 Task: Check out the video tutorials section.
Action: Mouse moved to (68, 664)
Screenshot: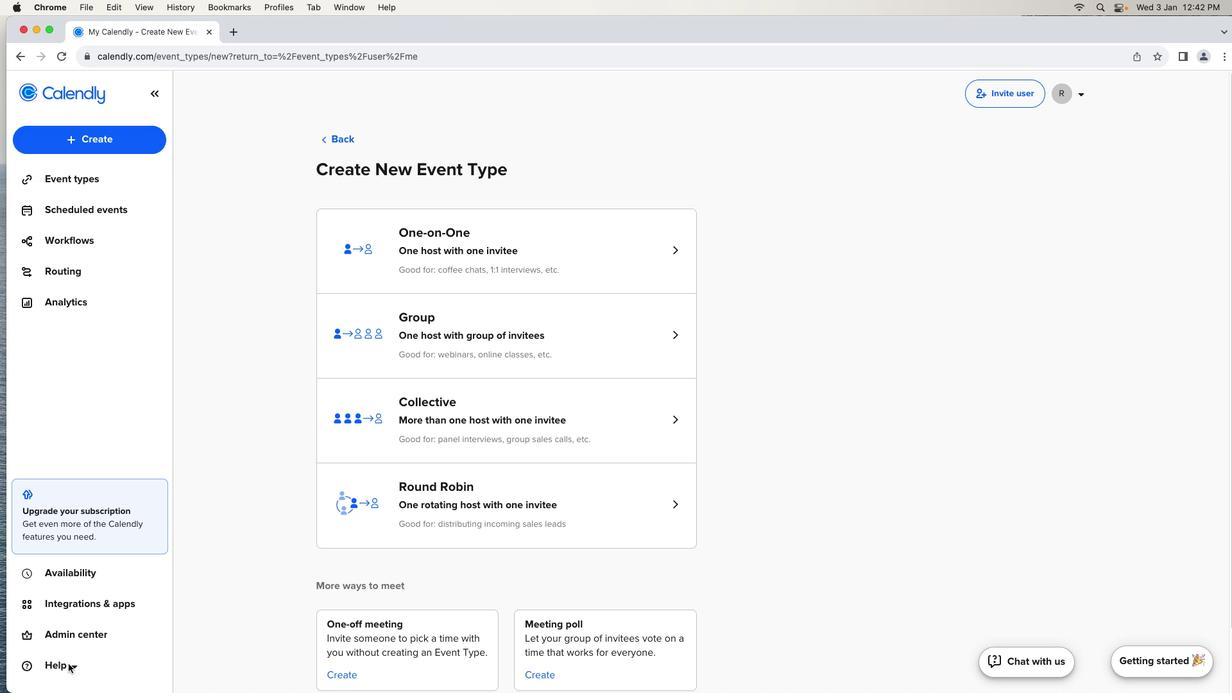 
Action: Mouse pressed left at (68, 664)
Screenshot: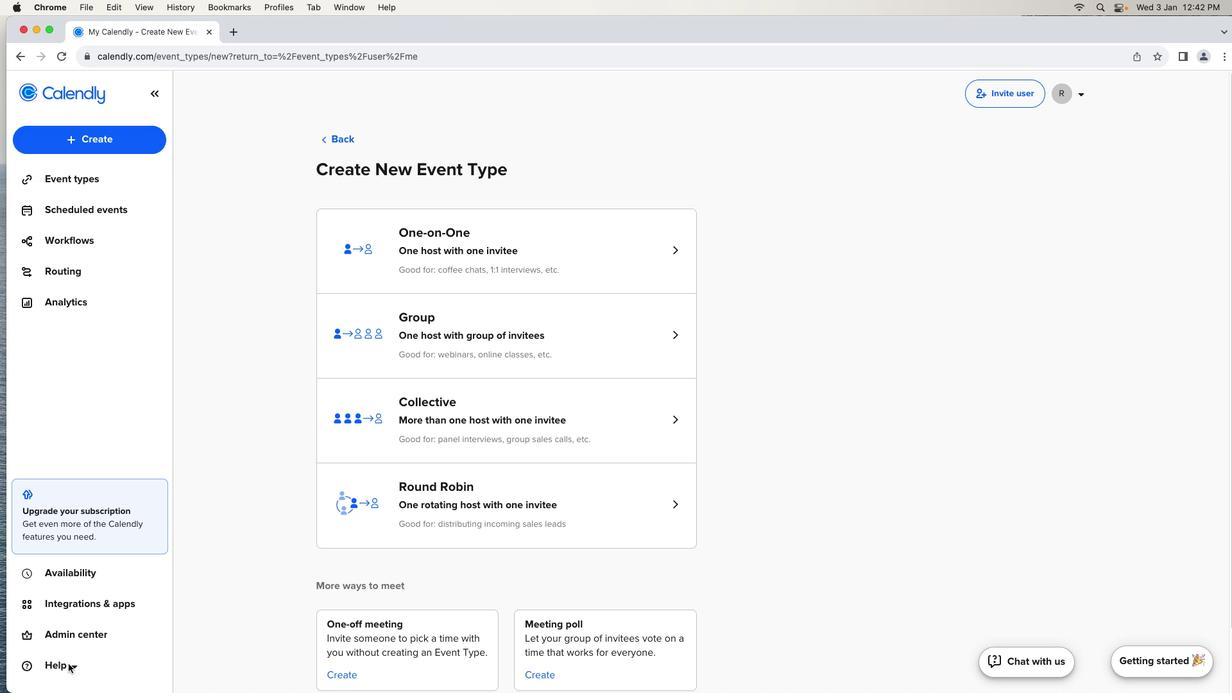 
Action: Mouse moved to (68, 663)
Screenshot: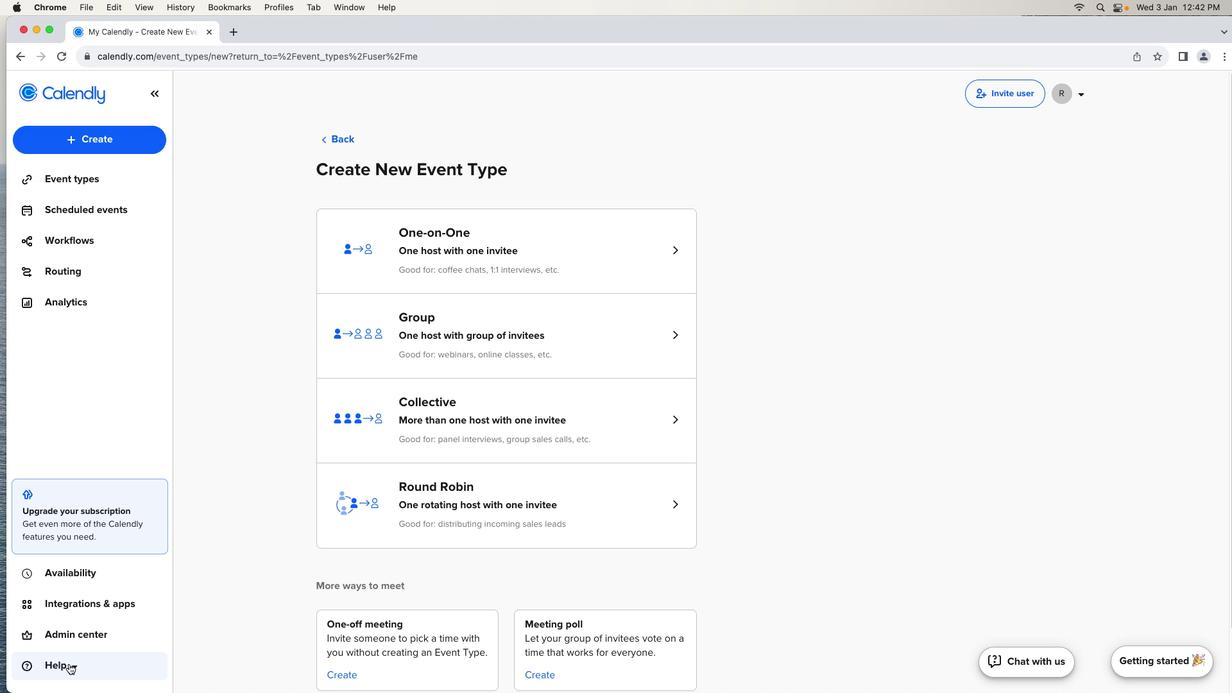 
Action: Mouse pressed left at (68, 663)
Screenshot: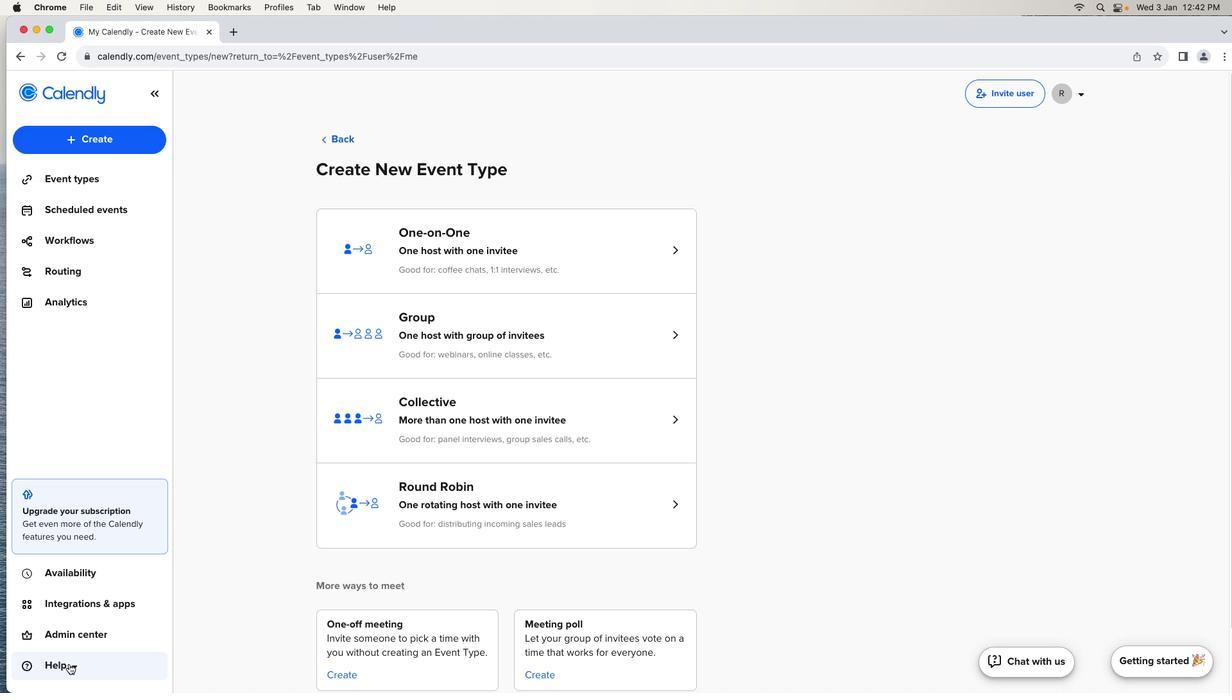 
Action: Mouse moved to (84, 563)
Screenshot: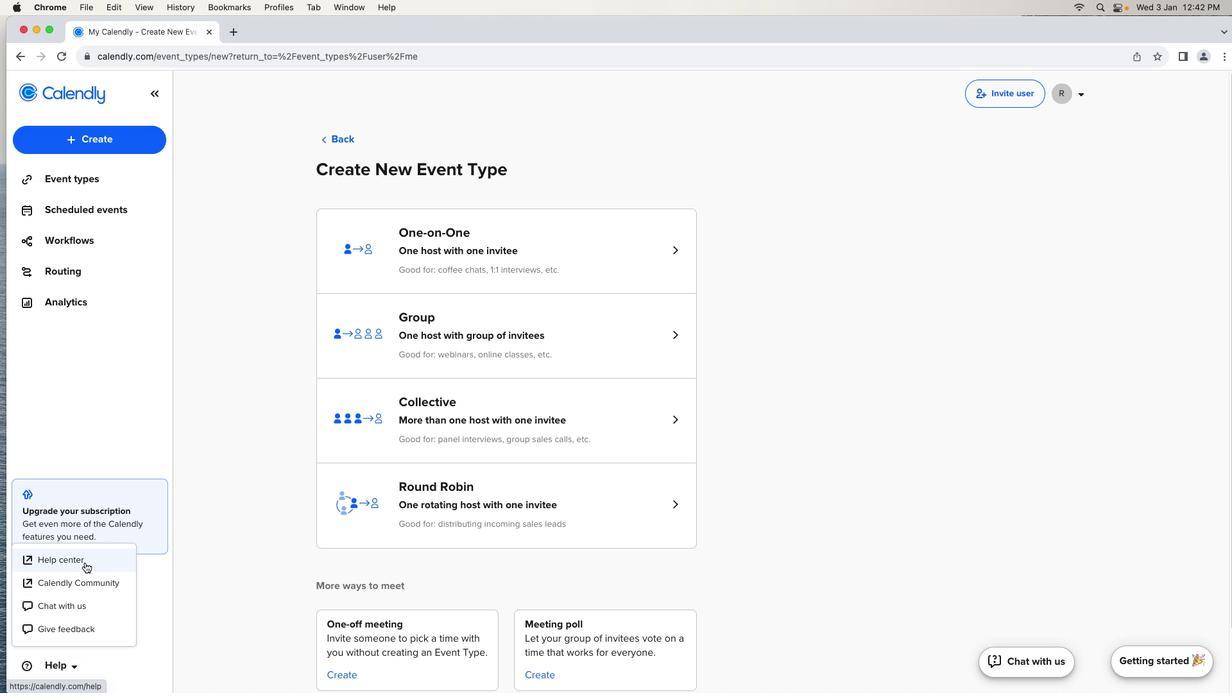 
Action: Mouse pressed left at (84, 563)
Screenshot: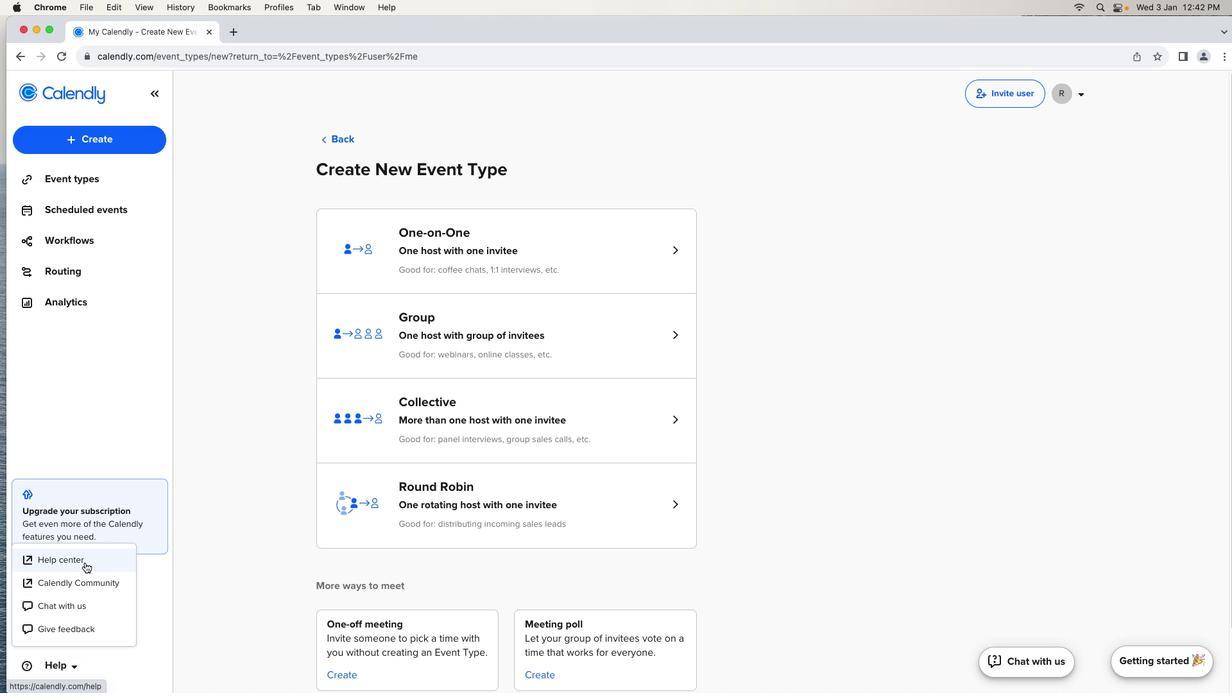 
Action: Mouse moved to (878, 562)
Screenshot: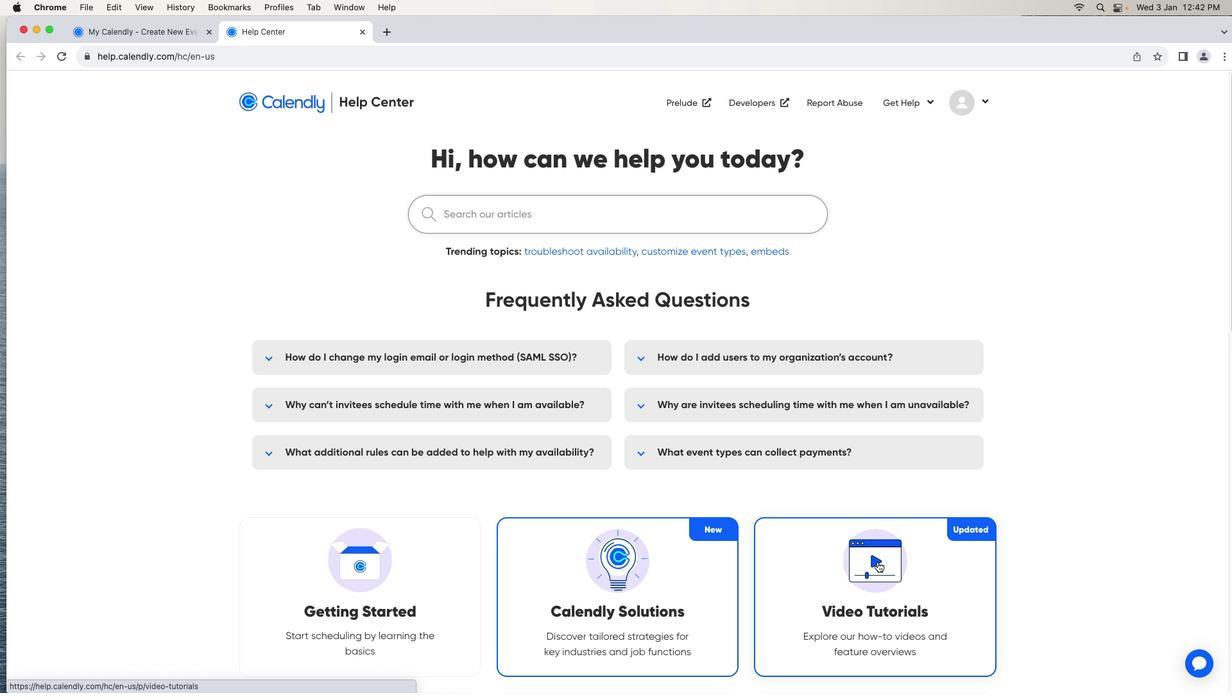 
Action: Mouse pressed left at (878, 562)
Screenshot: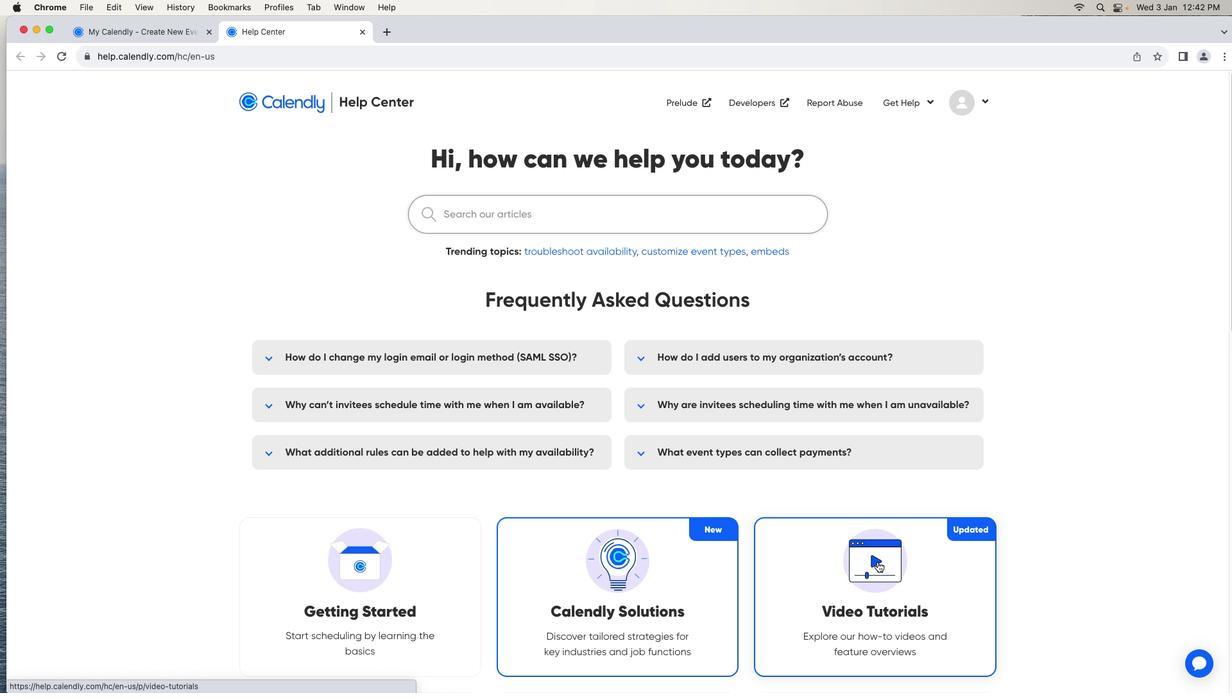
Action: Mouse moved to (771, 587)
Screenshot: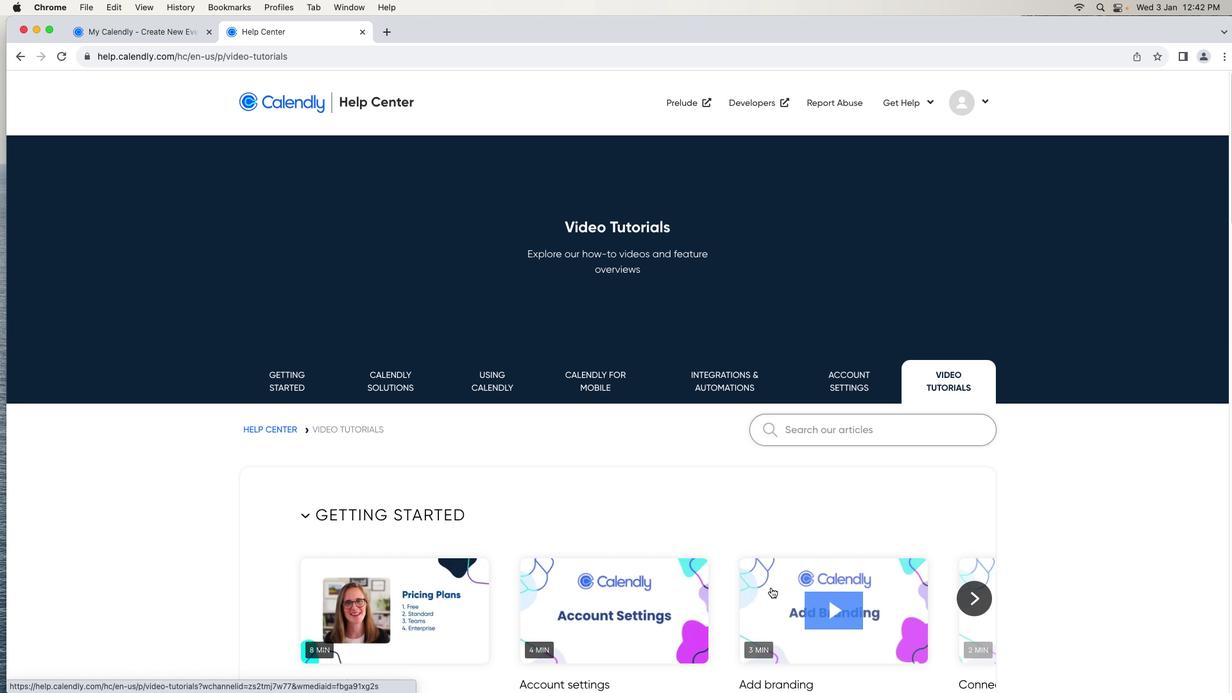 
Action: Mouse scrolled (771, 587) with delta (0, 0)
Screenshot: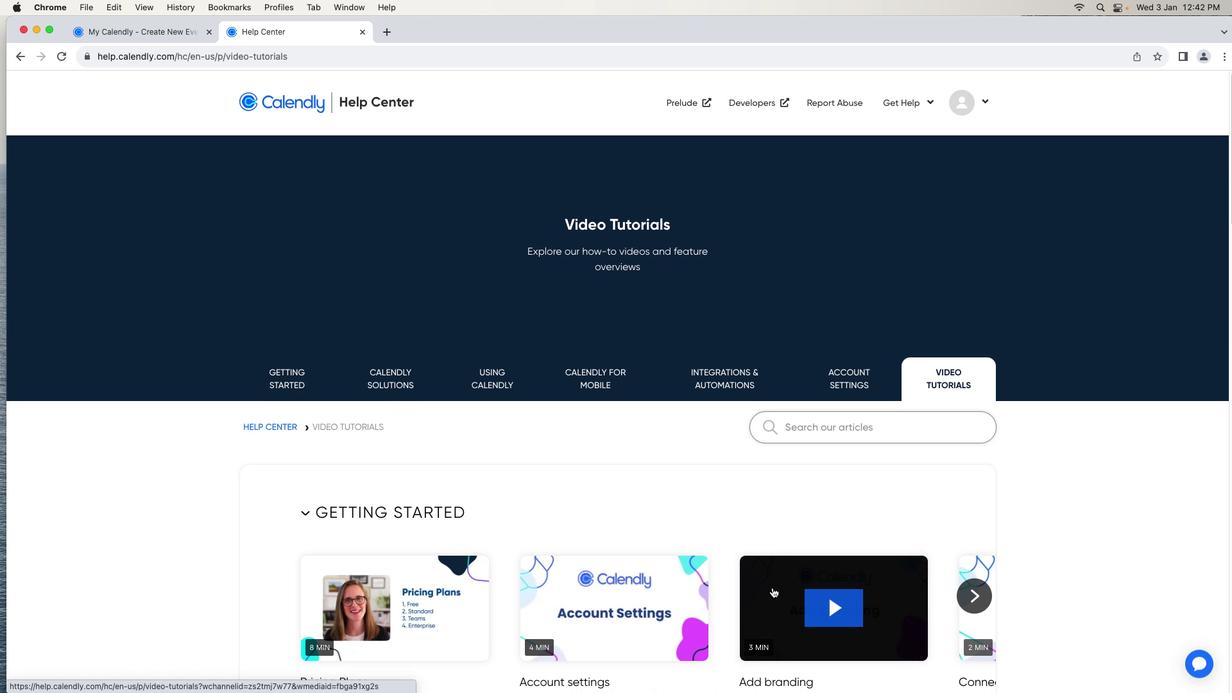 
Action: Mouse moved to (772, 587)
Screenshot: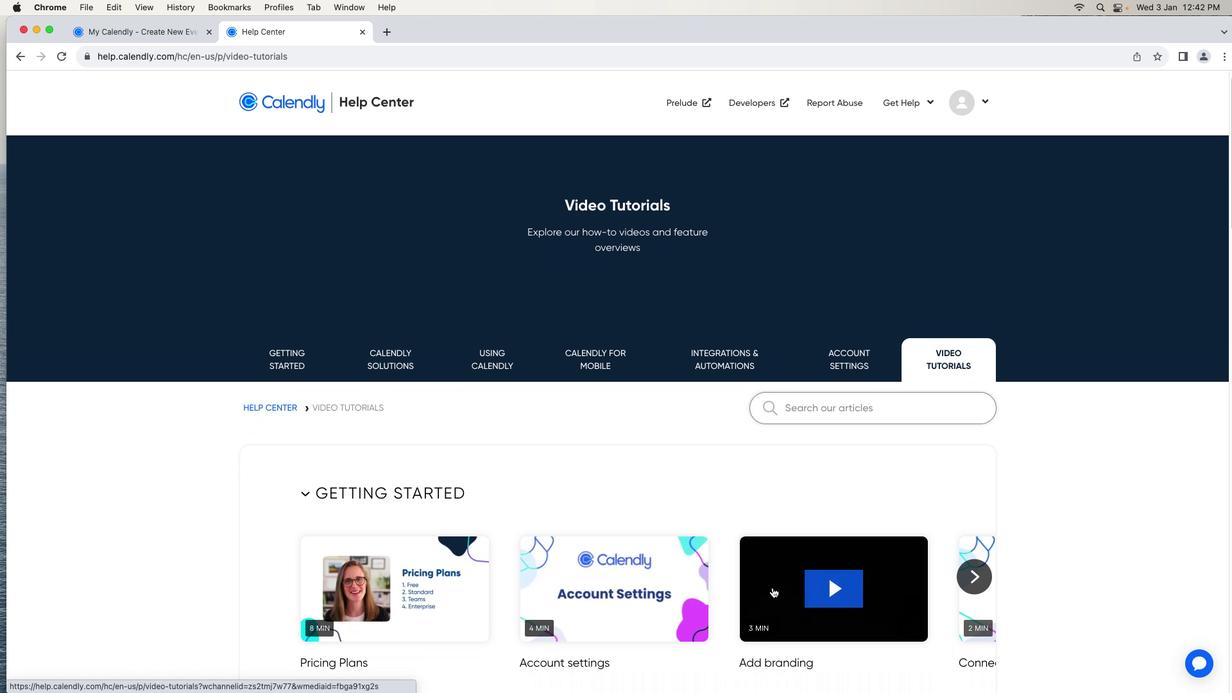 
Action: Mouse scrolled (772, 587) with delta (0, 0)
Screenshot: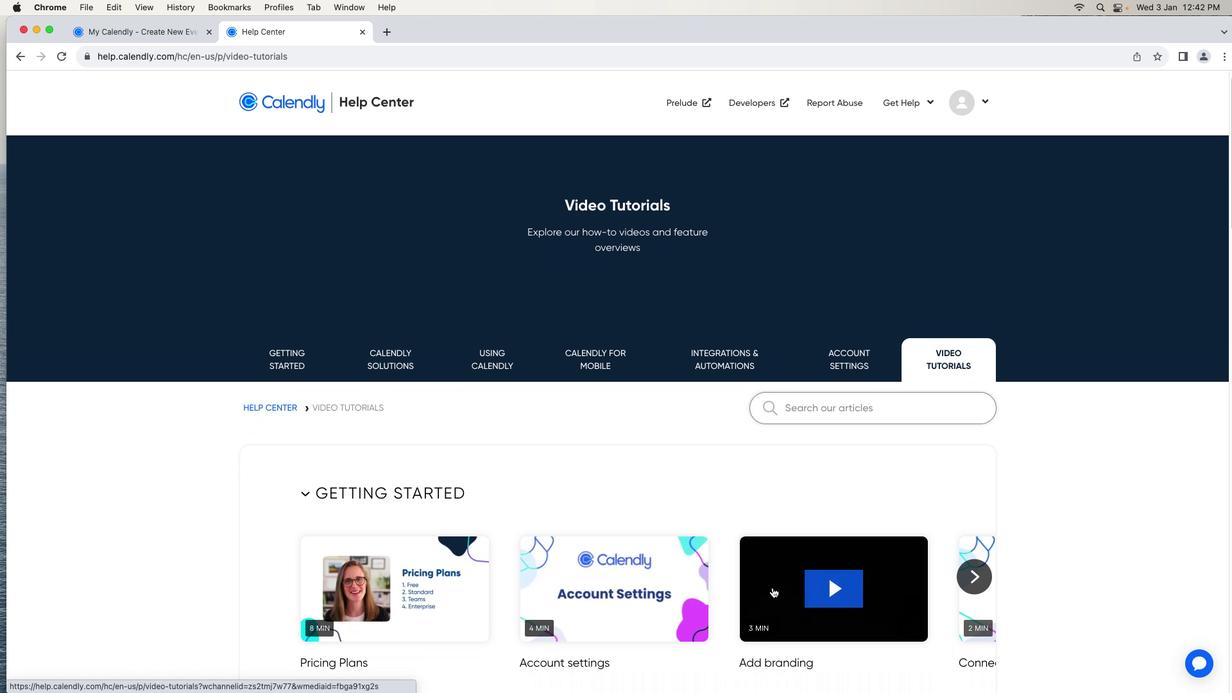 
Action: Mouse moved to (772, 587)
Screenshot: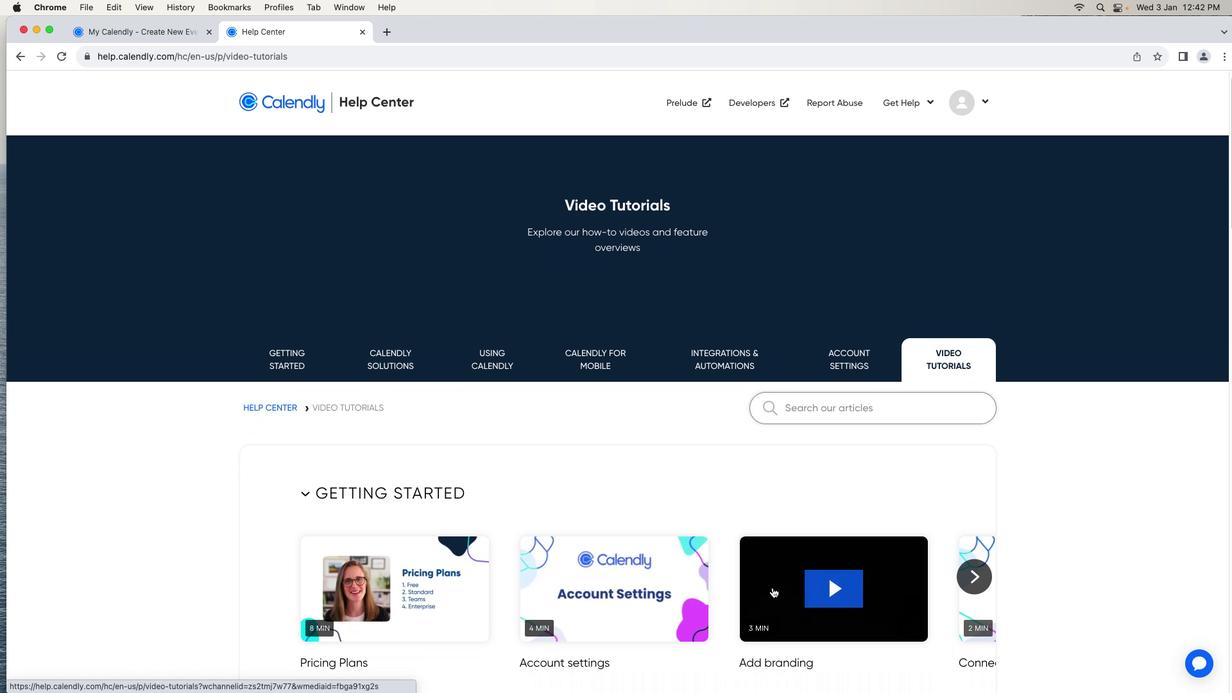 
Action: Mouse scrolled (772, 587) with delta (0, -1)
Screenshot: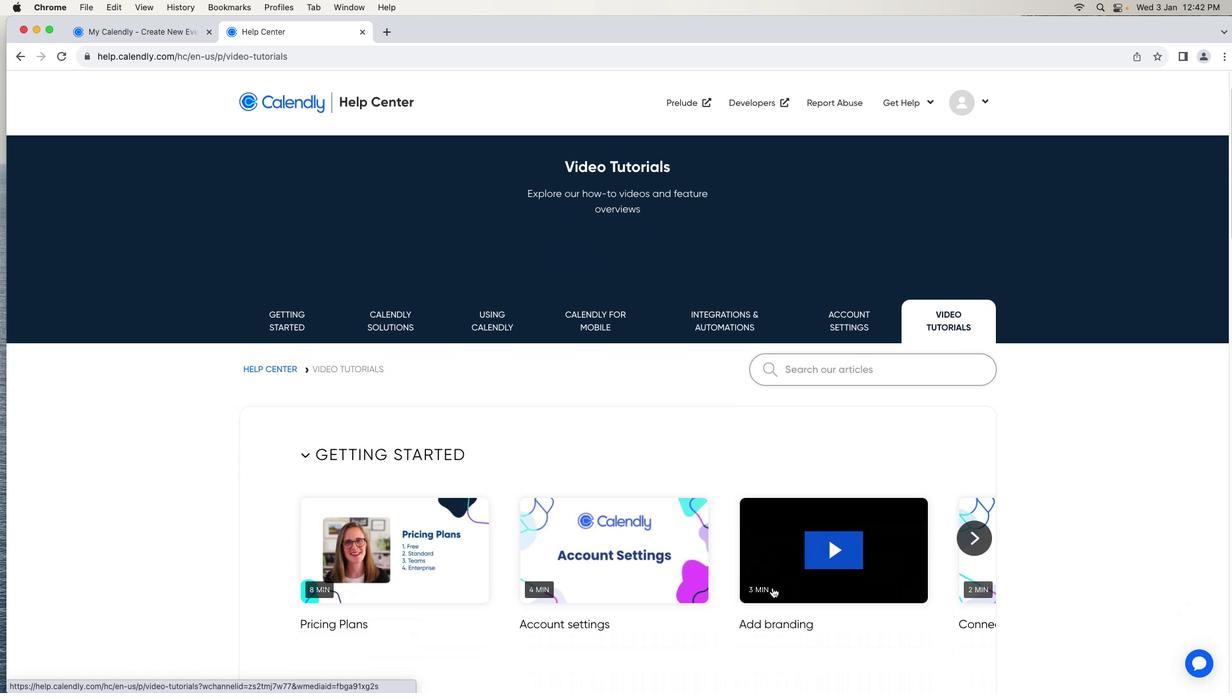 
Action: Mouse moved to (772, 587)
Screenshot: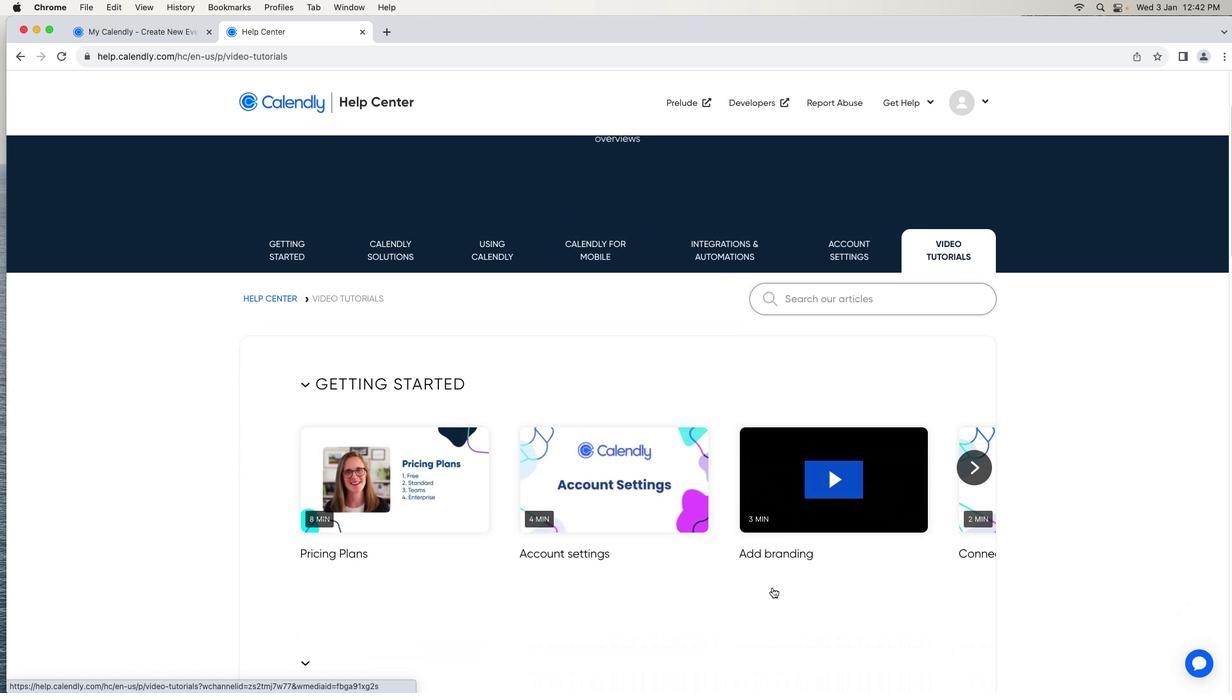 
Action: Mouse scrolled (772, 587) with delta (0, -1)
Screenshot: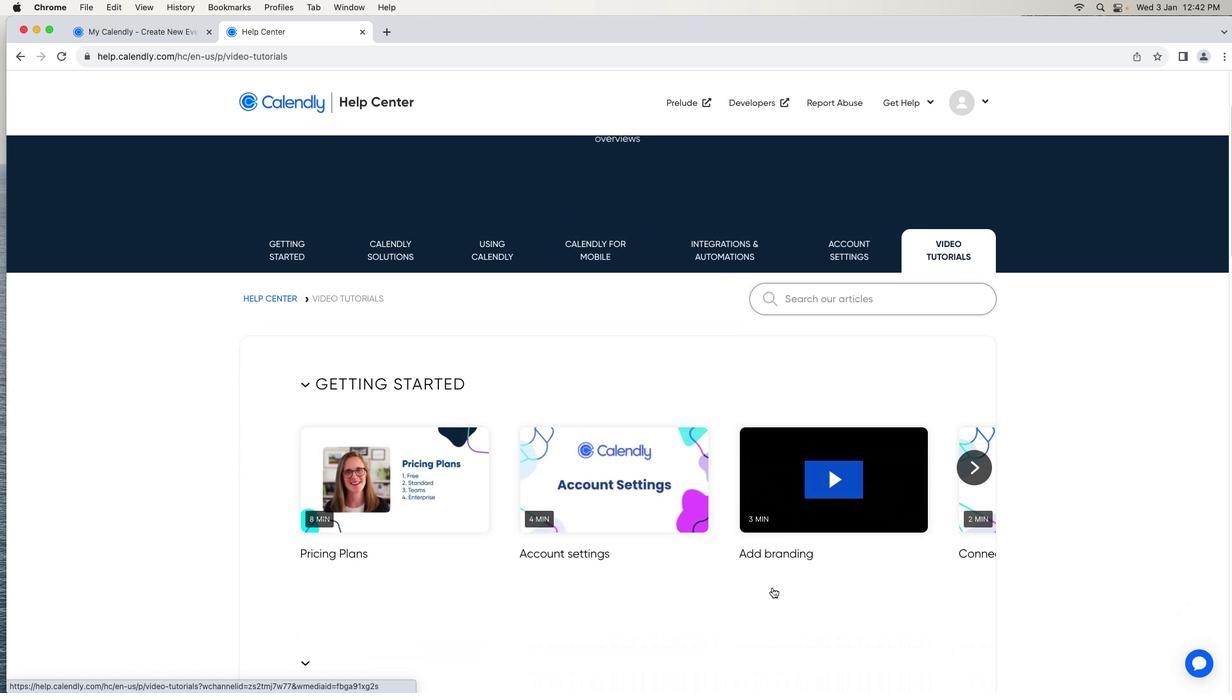 
Action: Mouse moved to (772, 587)
Screenshot: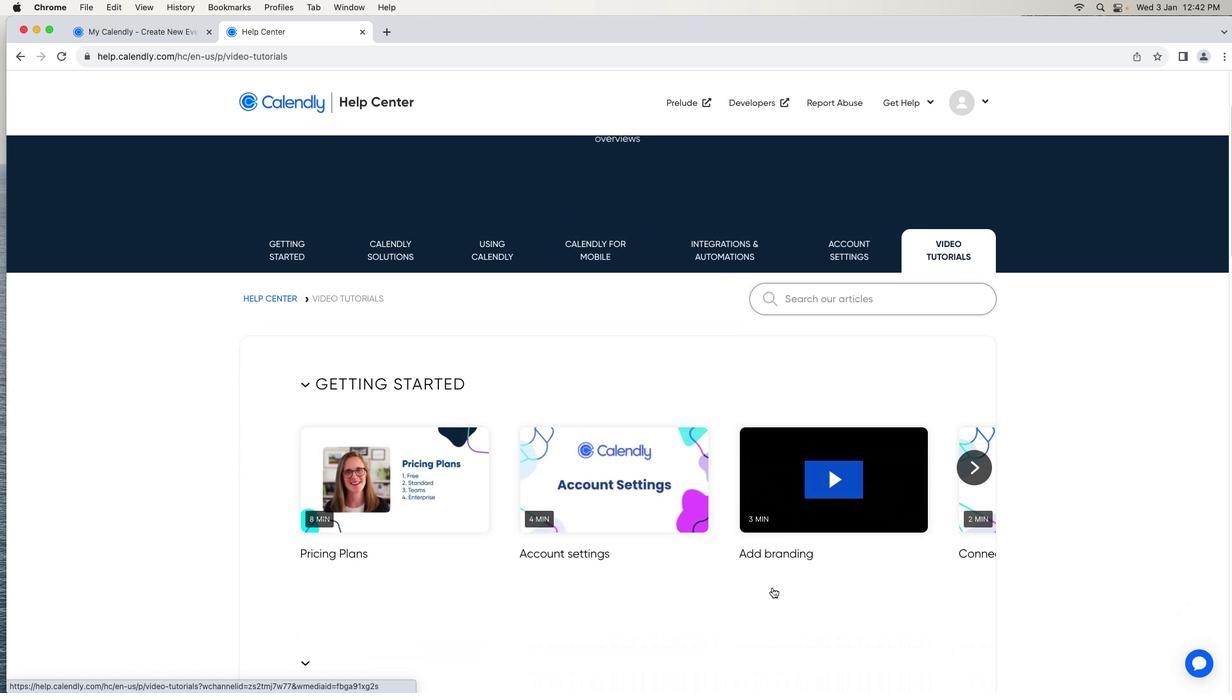 
Action: Mouse scrolled (772, 587) with delta (0, 0)
Screenshot: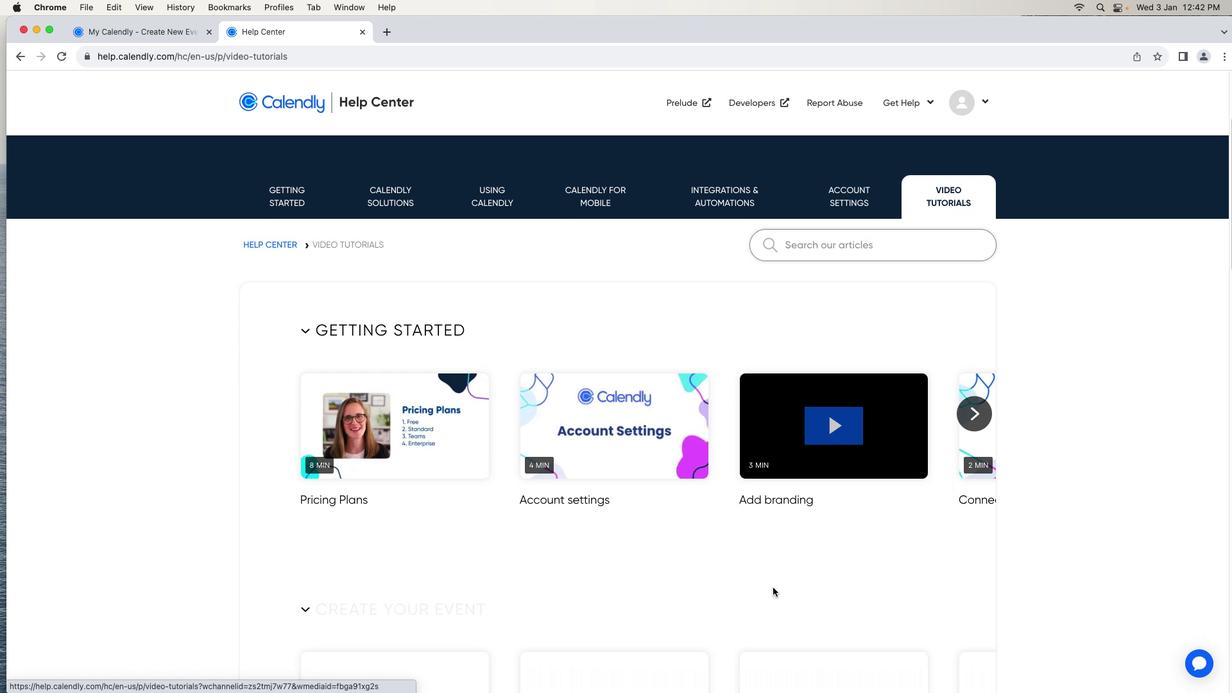 
Action: Mouse moved to (772, 587)
Screenshot: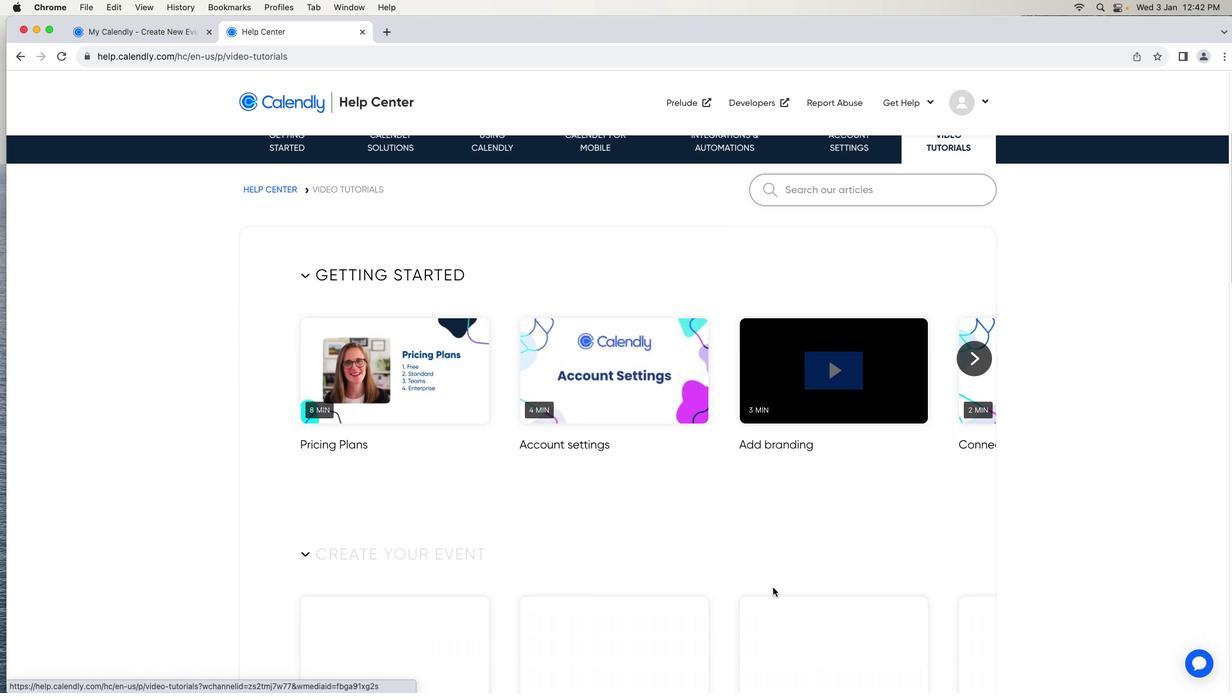 
Action: Mouse scrolled (772, 587) with delta (0, 0)
Screenshot: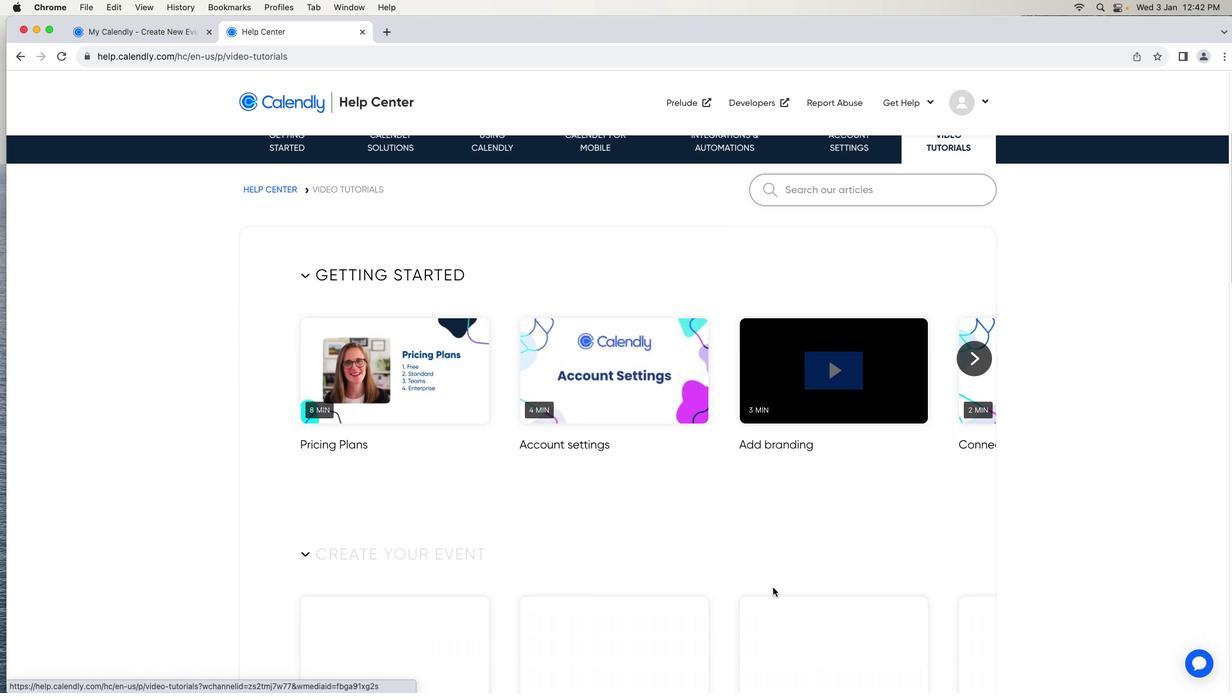 
Action: Mouse moved to (772, 587)
Screenshot: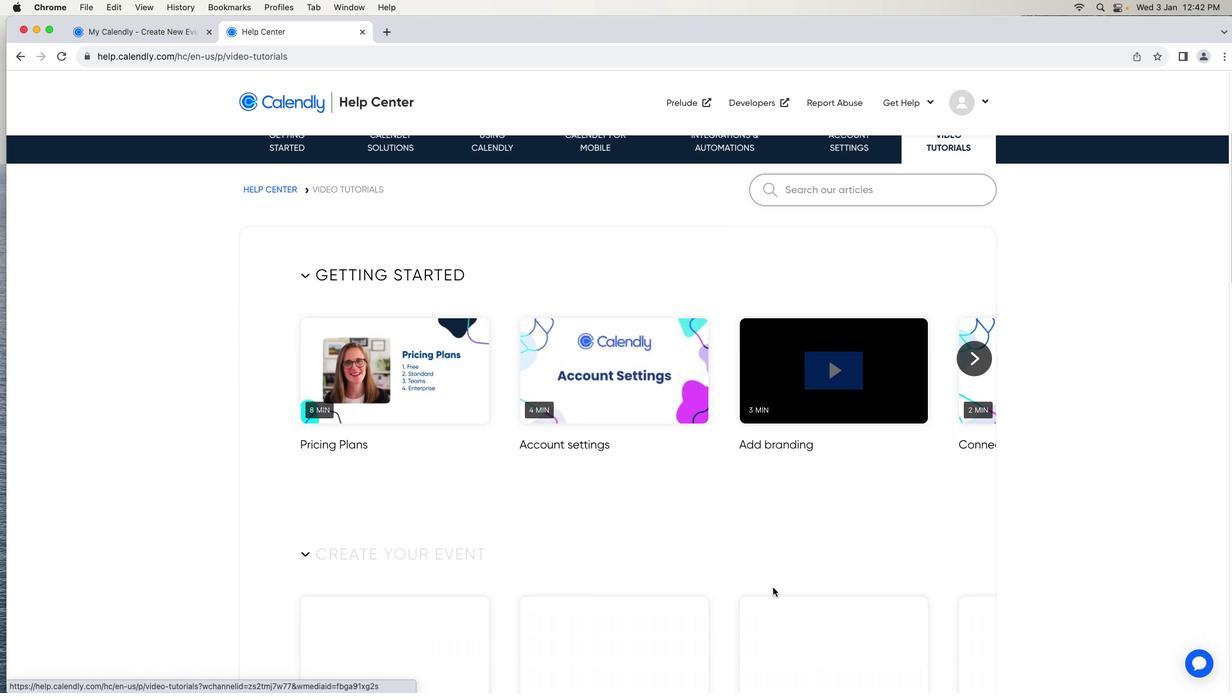 
Action: Mouse scrolled (772, 587) with delta (0, -1)
Screenshot: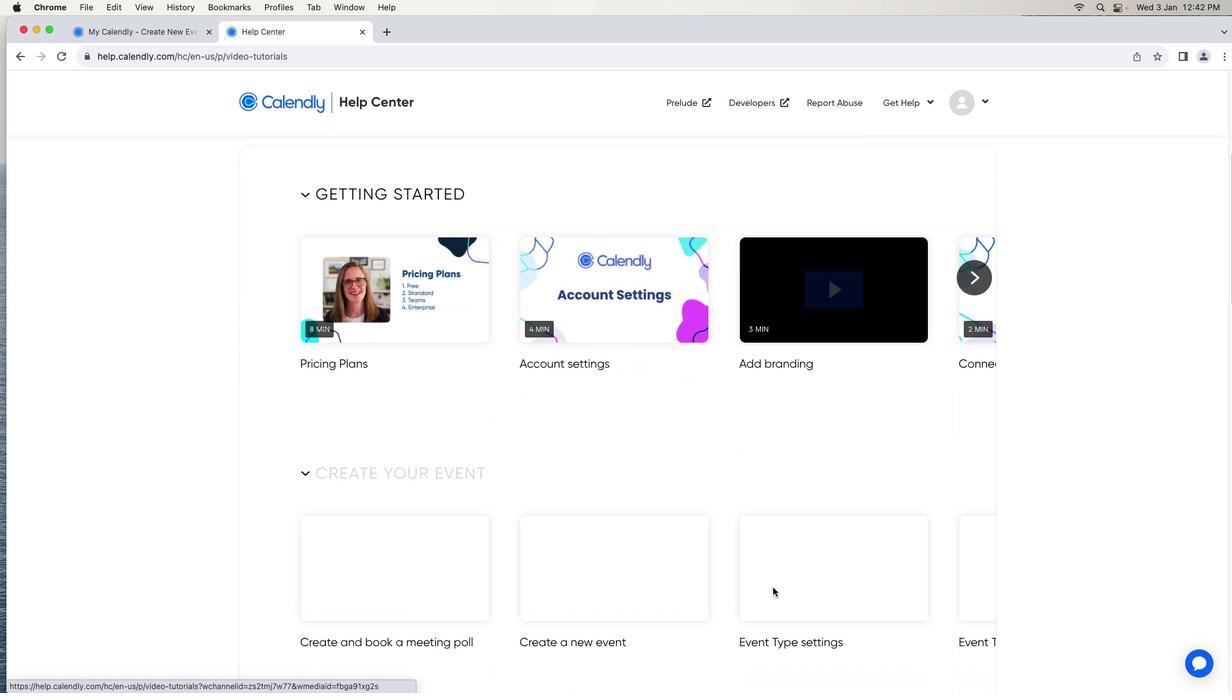 
Action: Mouse scrolled (772, 587) with delta (0, -2)
Screenshot: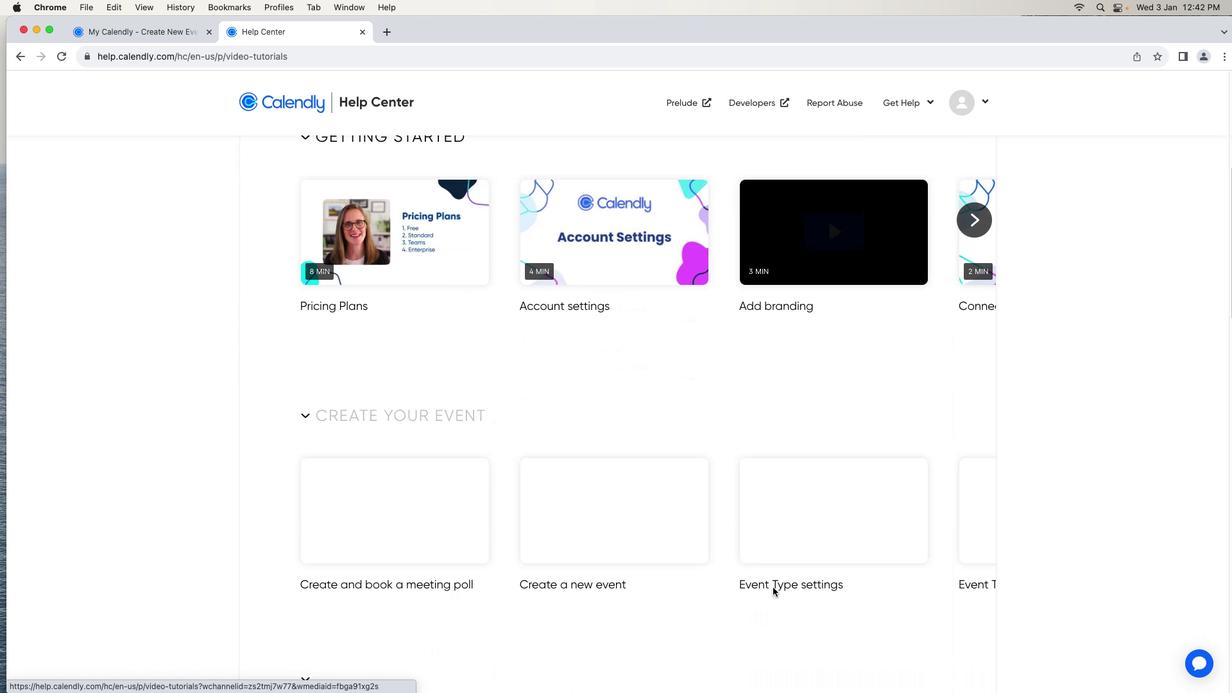 
Action: Mouse scrolled (772, 587) with delta (0, 0)
Screenshot: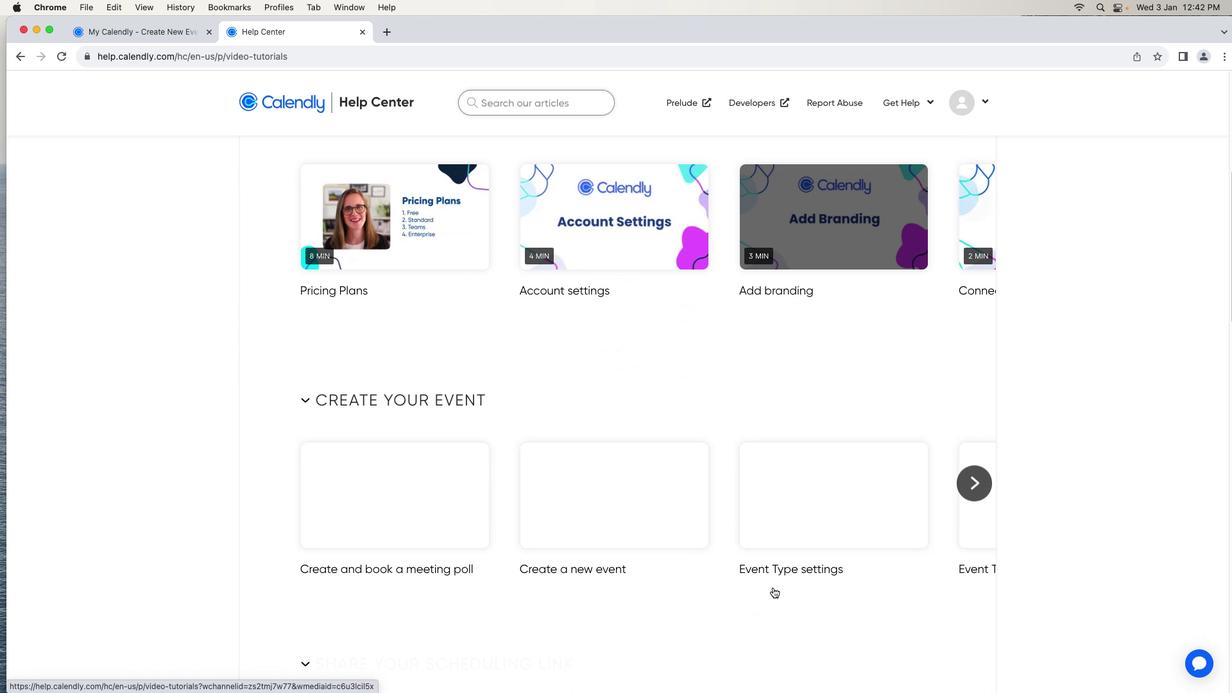 
Action: Mouse scrolled (772, 587) with delta (0, 0)
Screenshot: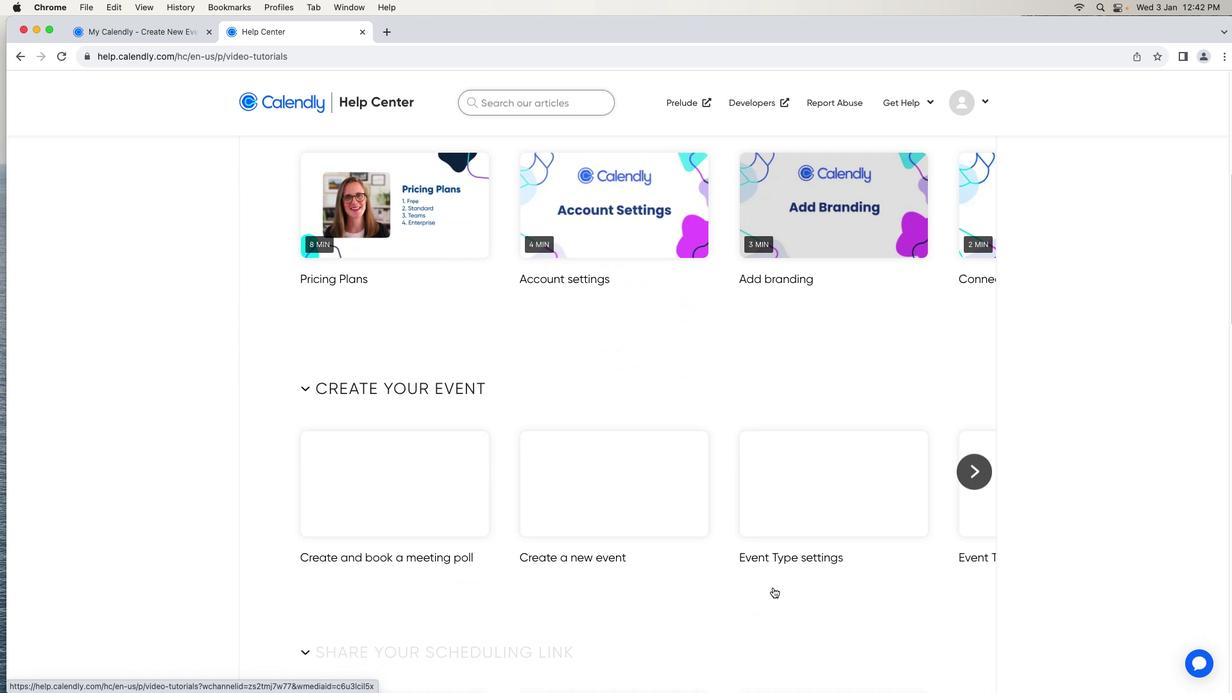 
Action: Mouse scrolled (772, 587) with delta (0, 0)
Screenshot: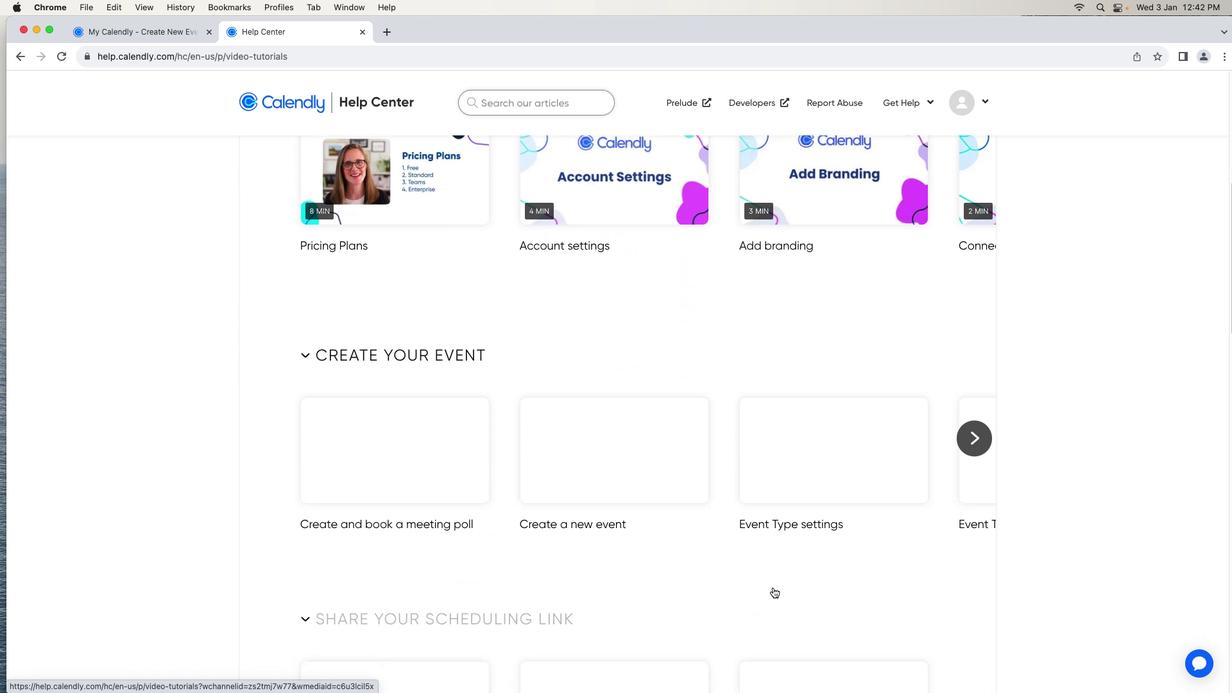 
Action: Mouse scrolled (772, 587) with delta (0, 0)
Screenshot: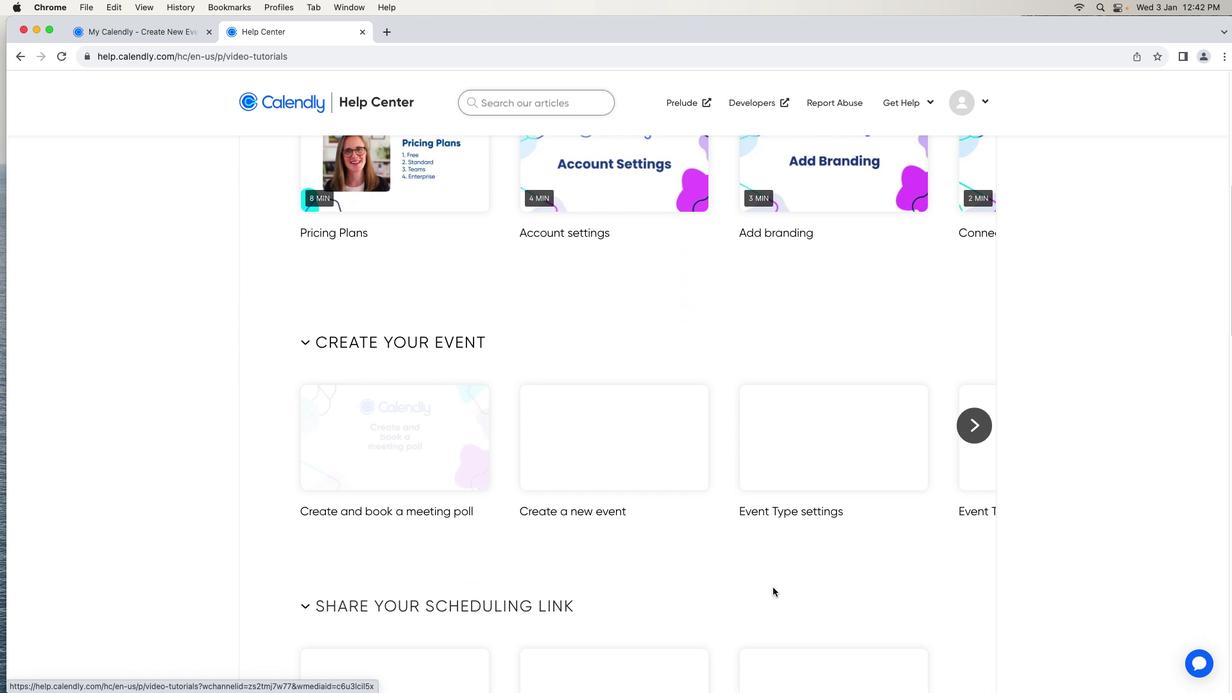 
Action: Mouse scrolled (772, 587) with delta (0, 0)
Screenshot: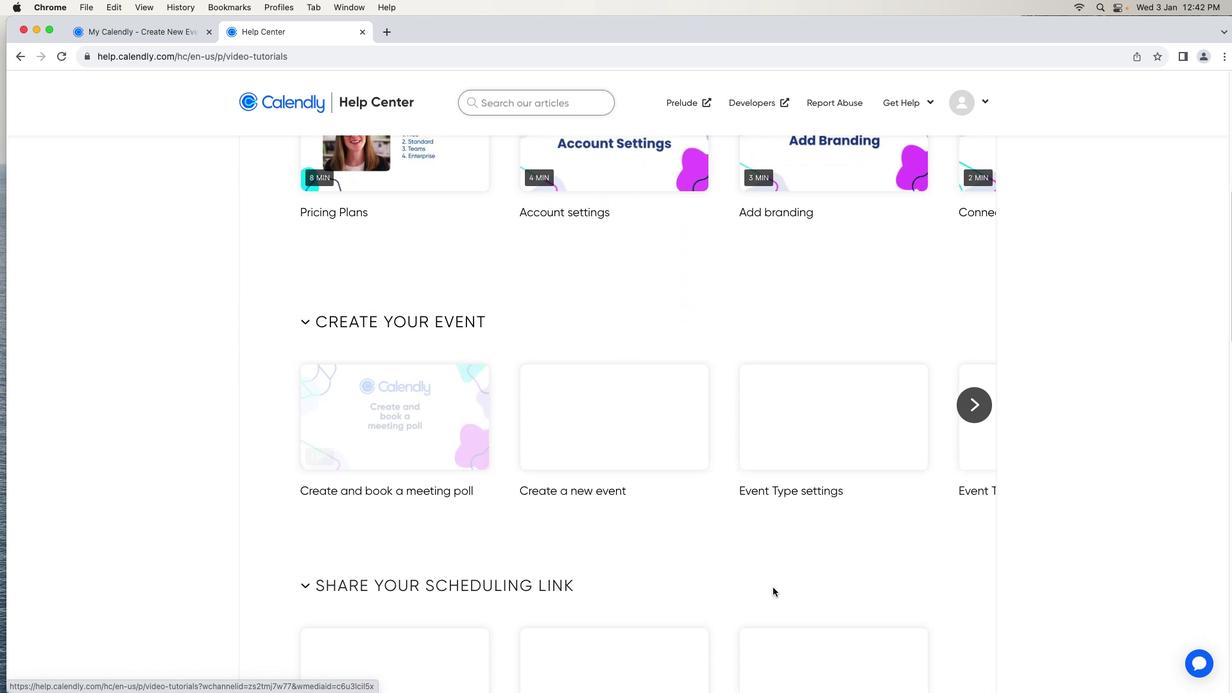 
Action: Mouse scrolled (772, 587) with delta (0, -1)
Screenshot: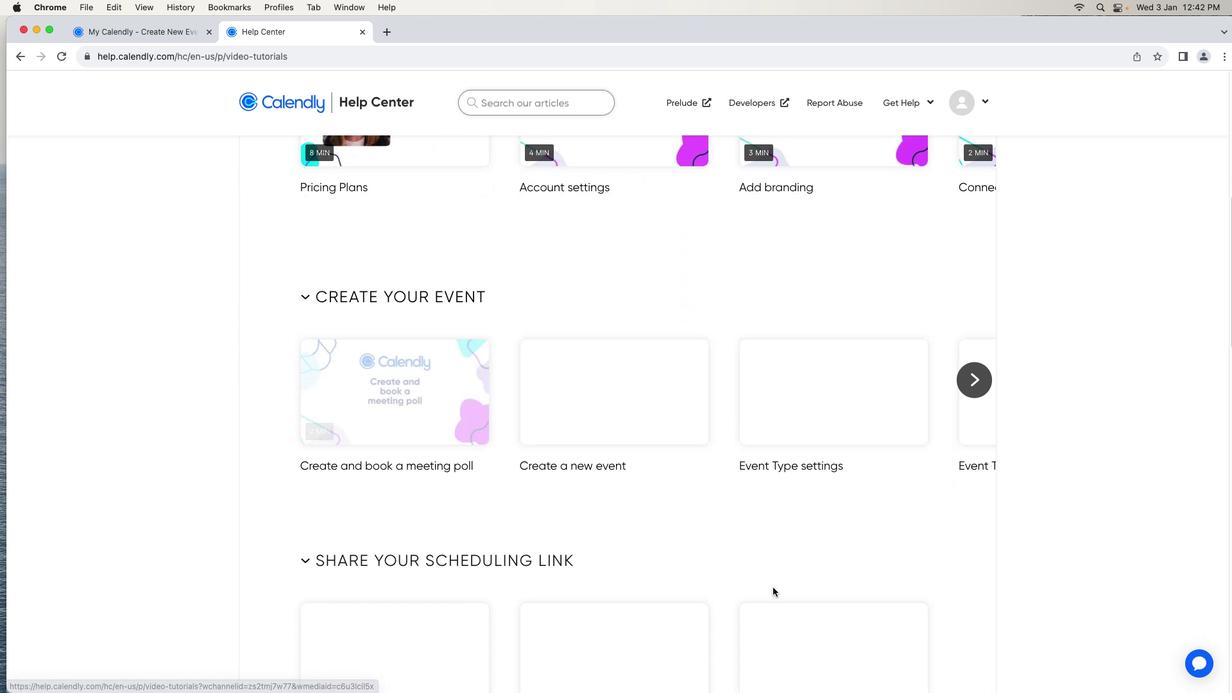 
Action: Mouse moved to (773, 587)
Screenshot: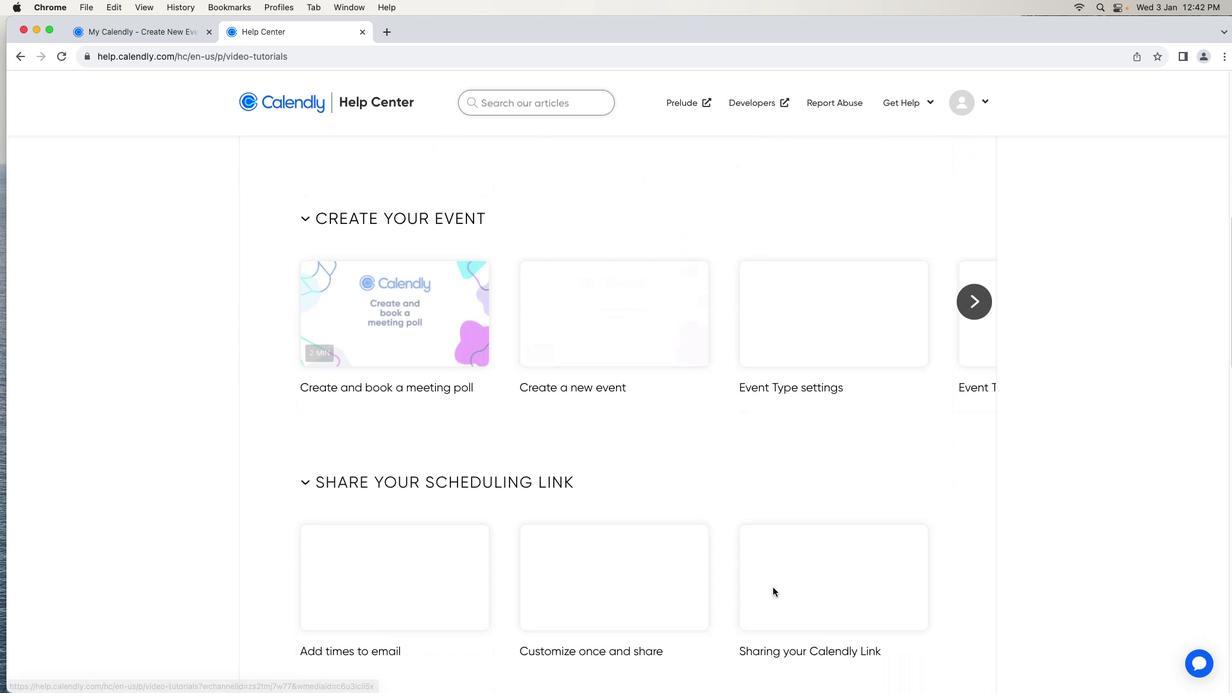 
Action: Mouse scrolled (773, 587) with delta (0, -1)
Screenshot: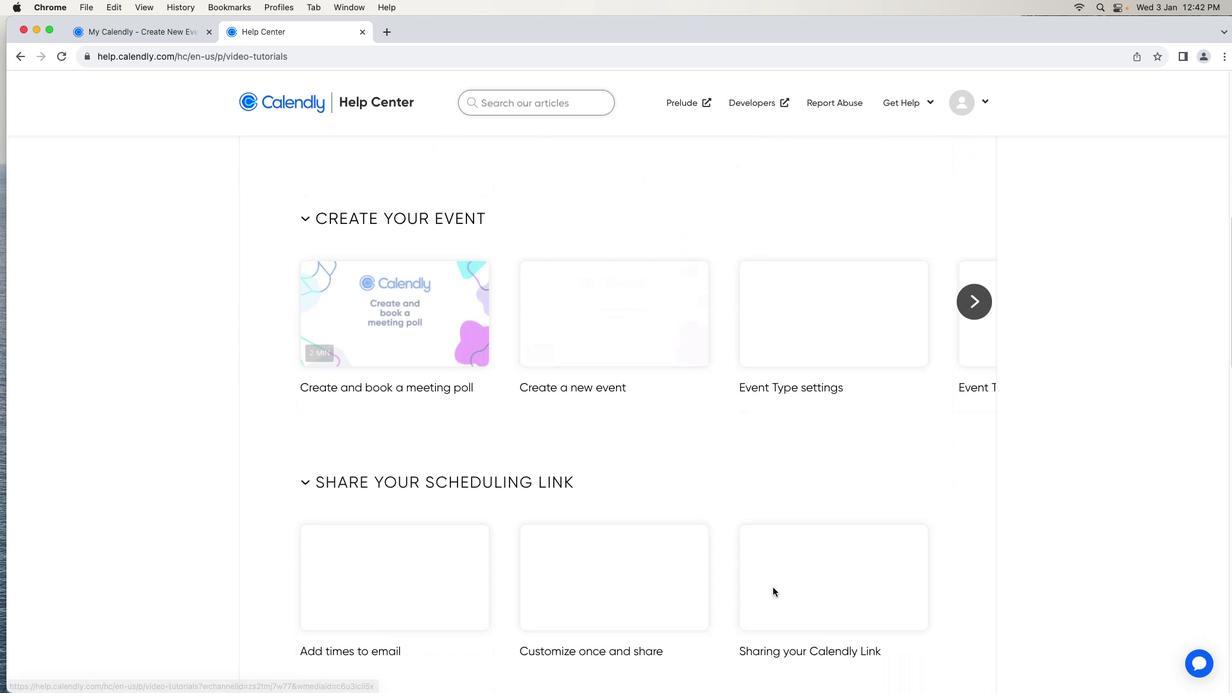 
Action: Mouse scrolled (773, 587) with delta (0, 0)
Screenshot: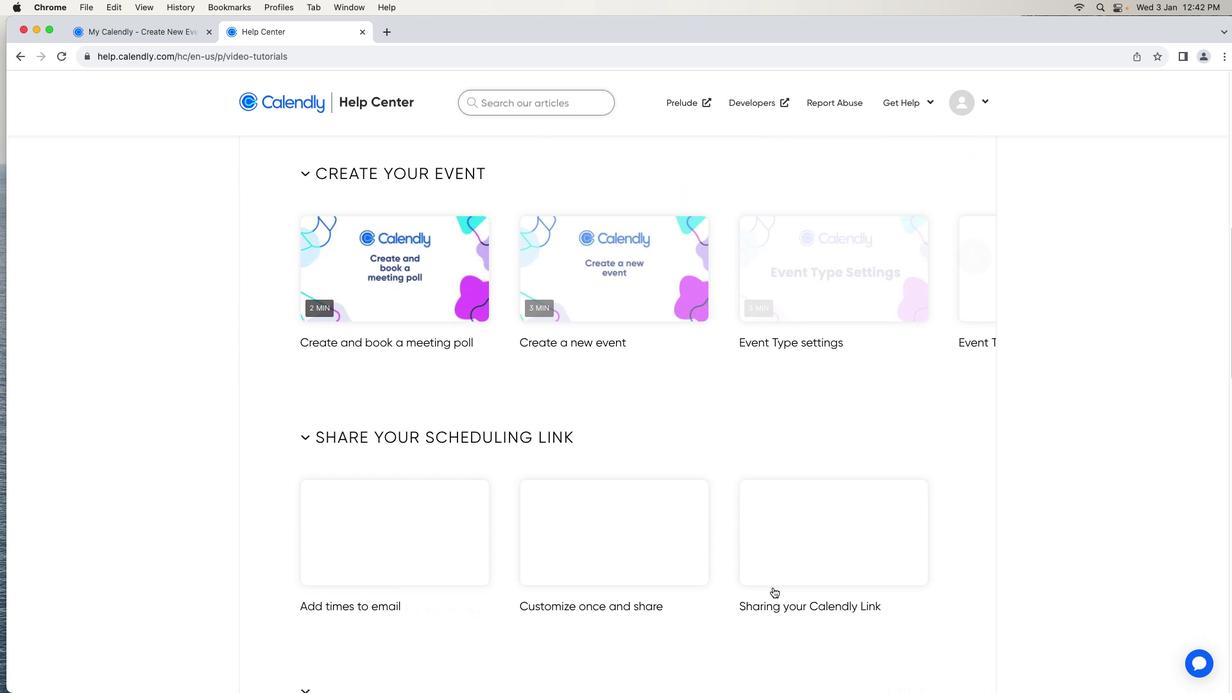 
Action: Mouse scrolled (773, 587) with delta (0, 0)
Screenshot: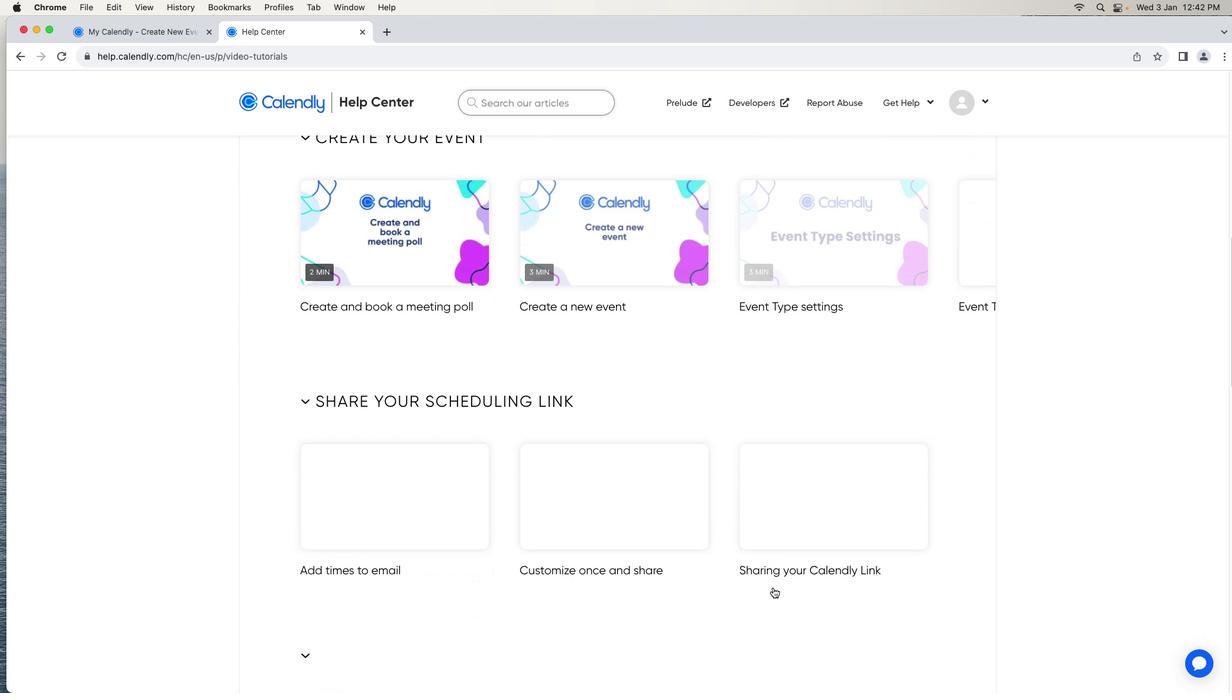 
Action: Mouse scrolled (773, 587) with delta (0, -1)
Screenshot: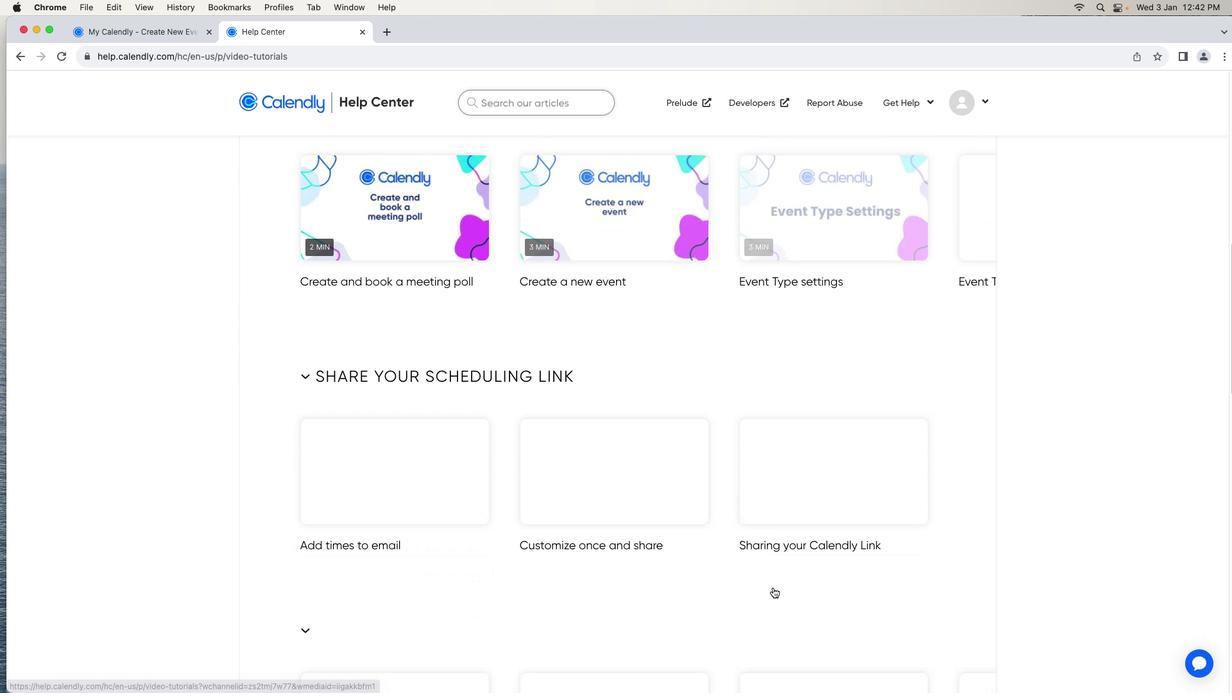 
Action: Mouse scrolled (773, 587) with delta (0, 0)
Screenshot: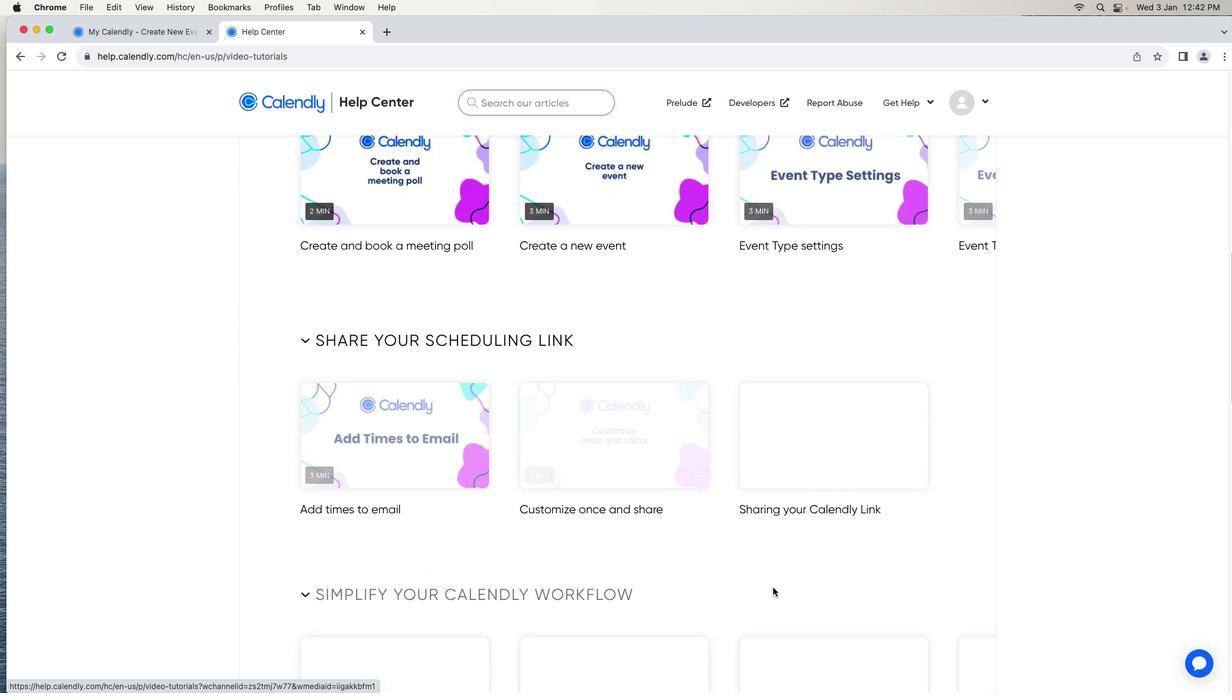 
Action: Mouse scrolled (773, 587) with delta (0, 0)
Screenshot: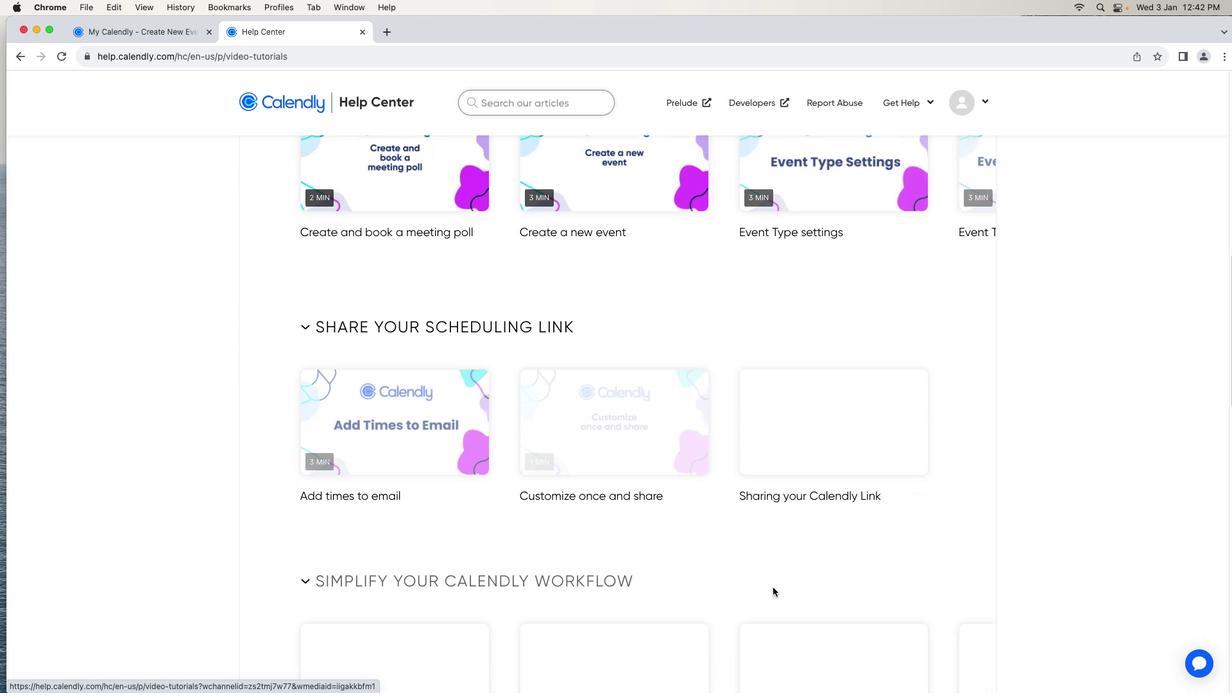 
Action: Mouse scrolled (773, 587) with delta (0, -1)
Screenshot: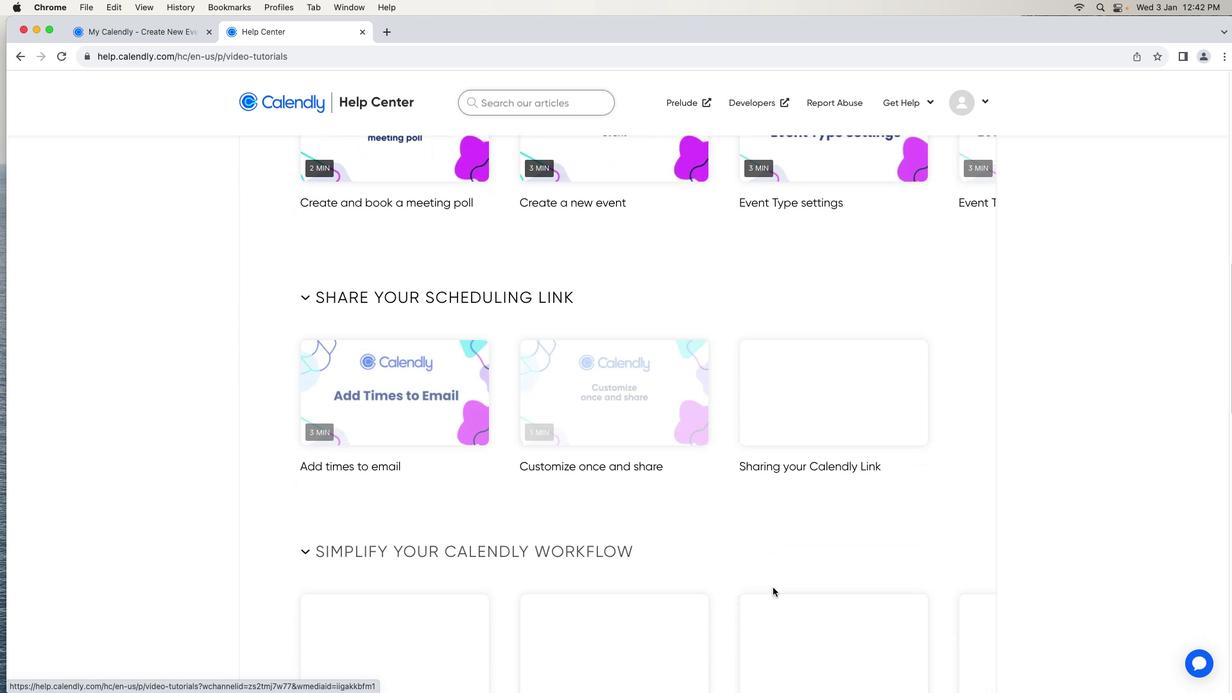 
Action: Mouse scrolled (773, 587) with delta (0, 0)
Screenshot: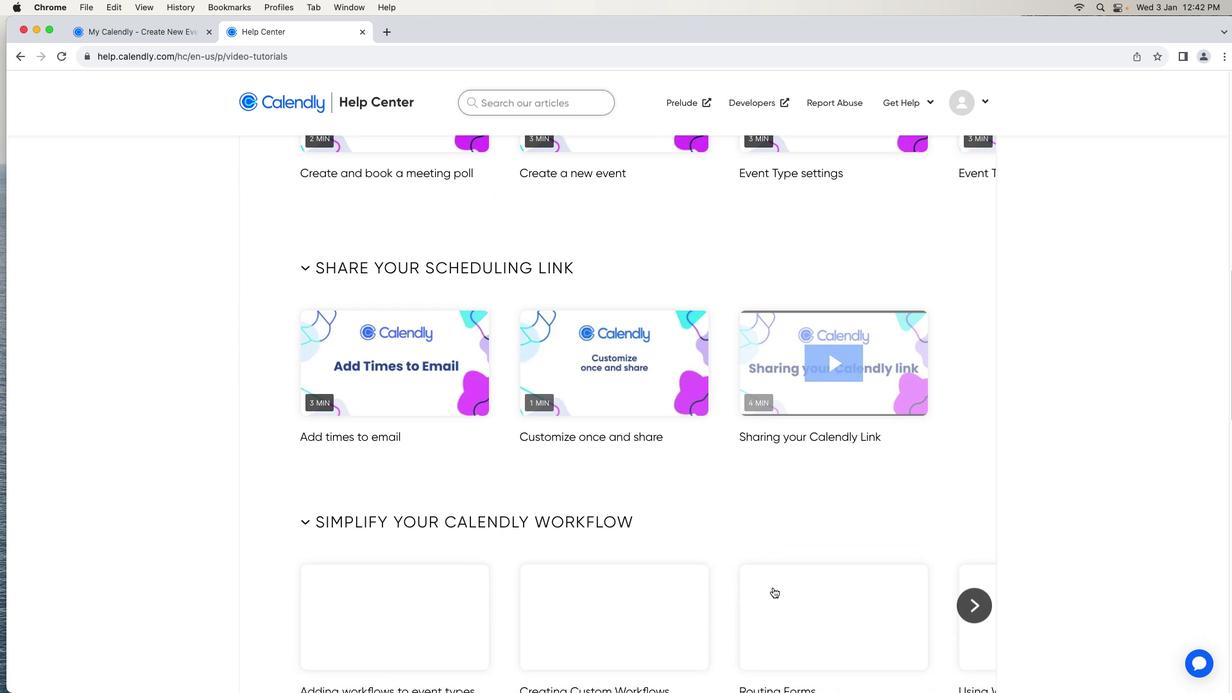
Action: Mouse scrolled (773, 587) with delta (0, 0)
Screenshot: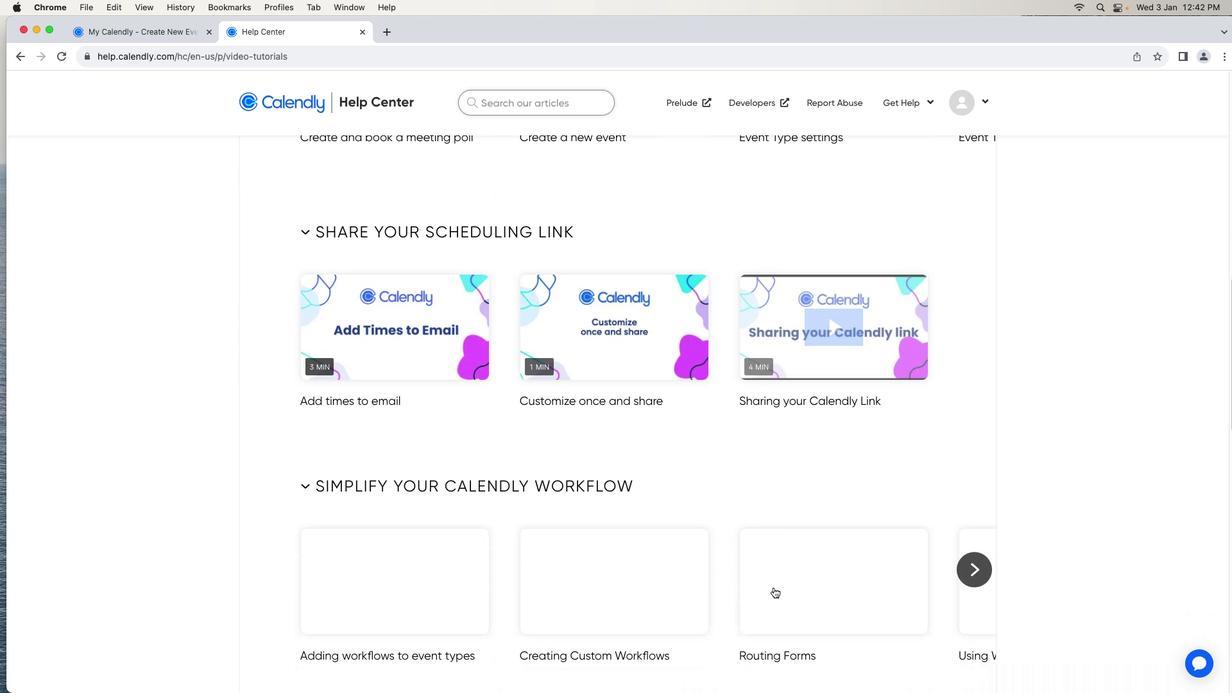 
Action: Mouse scrolled (773, 587) with delta (0, -1)
Screenshot: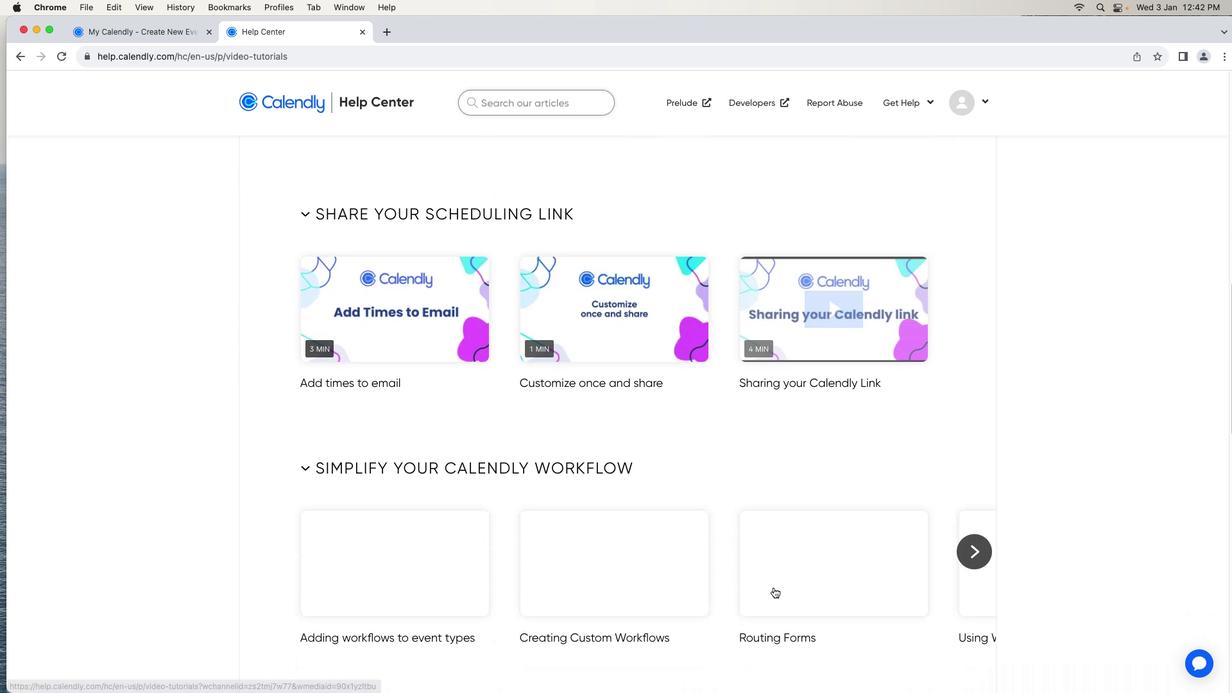 
Action: Mouse scrolled (773, 587) with delta (0, -1)
Screenshot: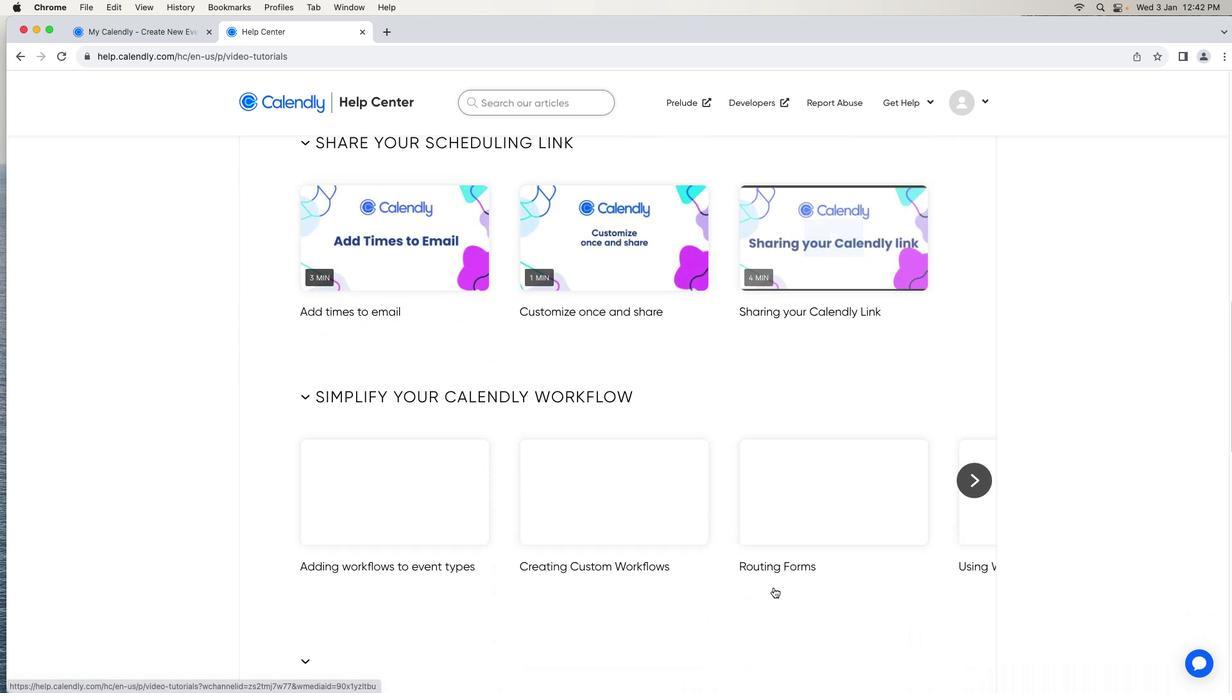
Action: Mouse moved to (773, 587)
Screenshot: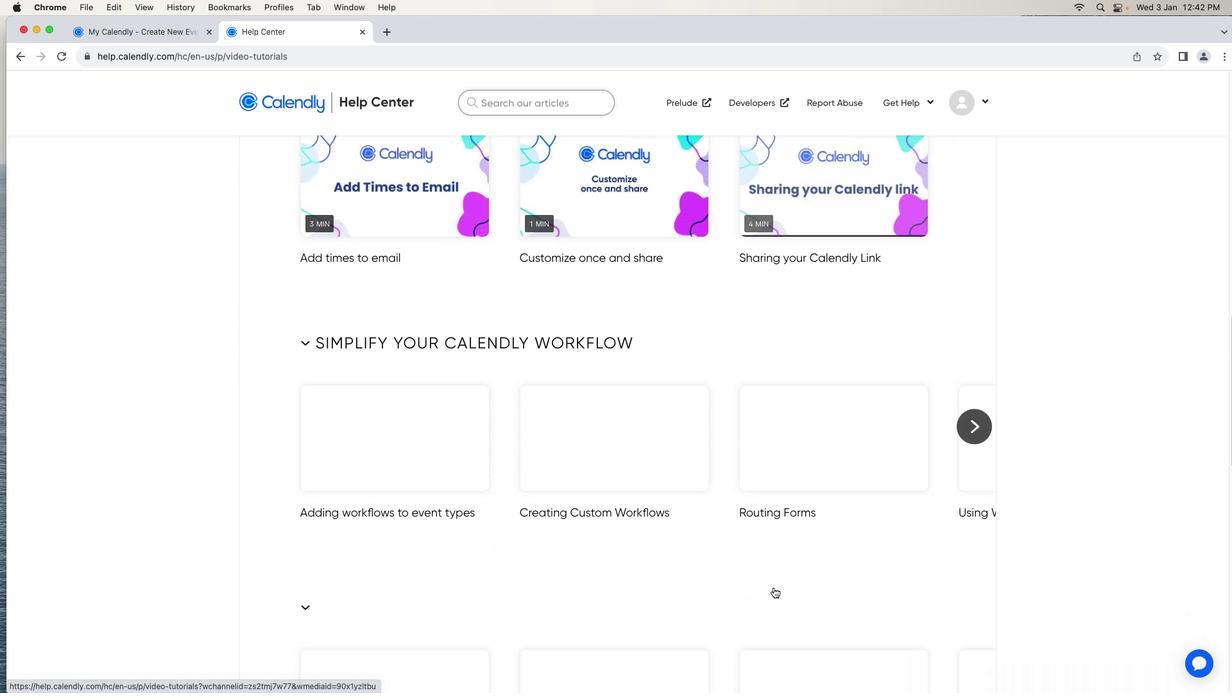 
Action: Mouse scrolled (773, 587) with delta (0, 0)
Screenshot: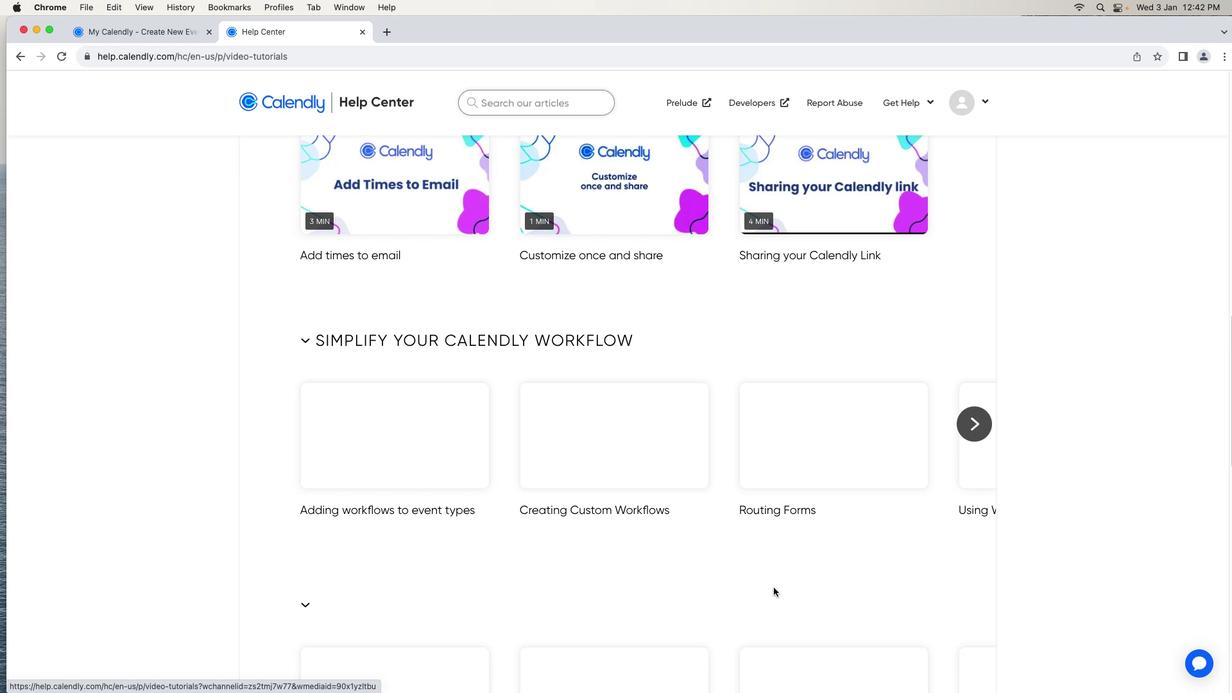 
Action: Mouse scrolled (773, 587) with delta (0, 0)
Screenshot: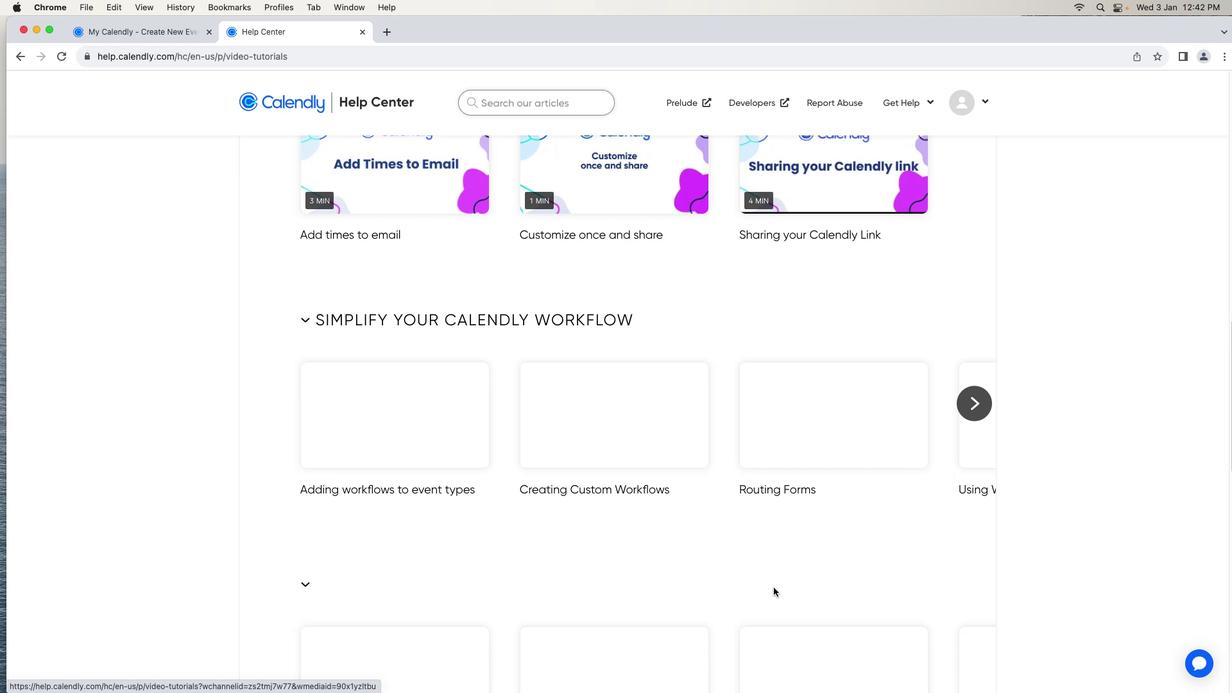 
Action: Mouse scrolled (773, 587) with delta (0, 0)
Screenshot: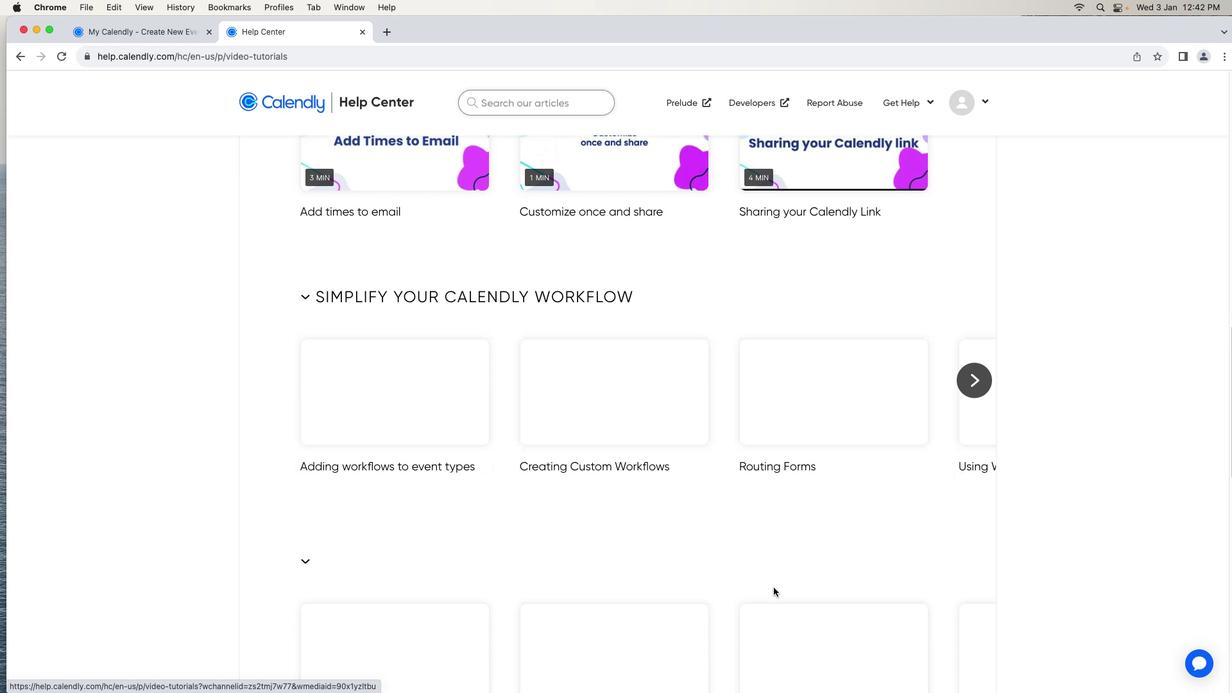
Action: Mouse scrolled (773, 587) with delta (0, -1)
Screenshot: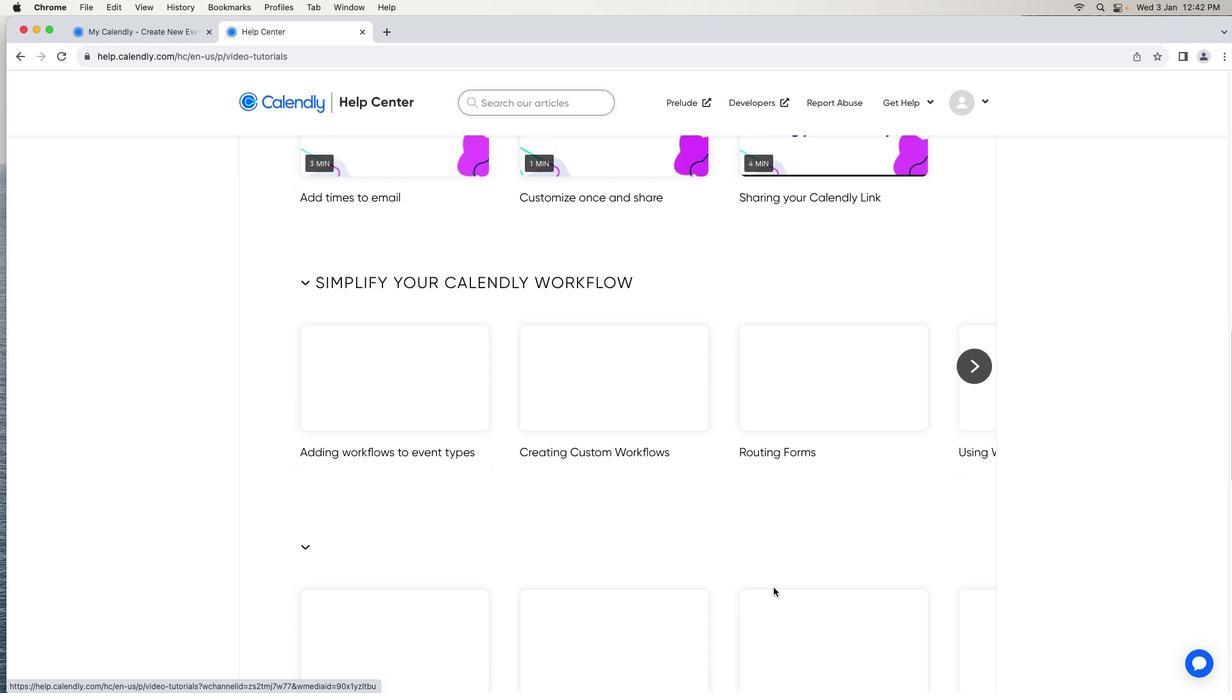 
Action: Mouse scrolled (773, 587) with delta (0, -1)
Screenshot: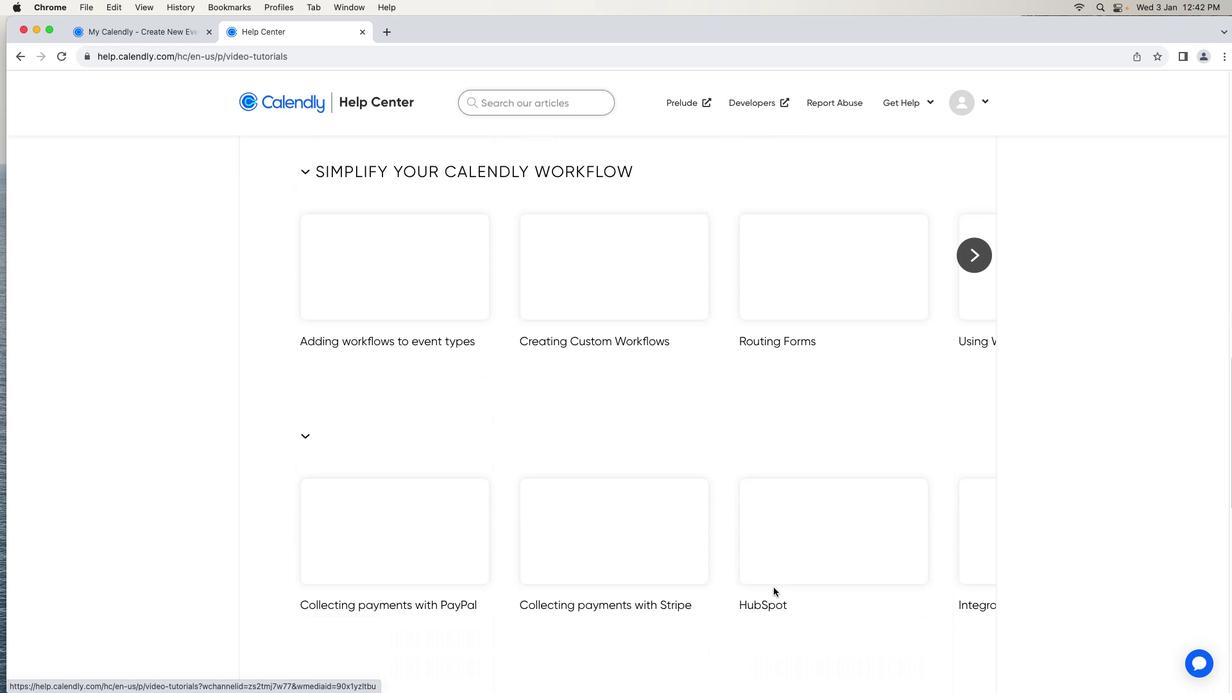 
Action: Mouse moved to (774, 587)
Screenshot: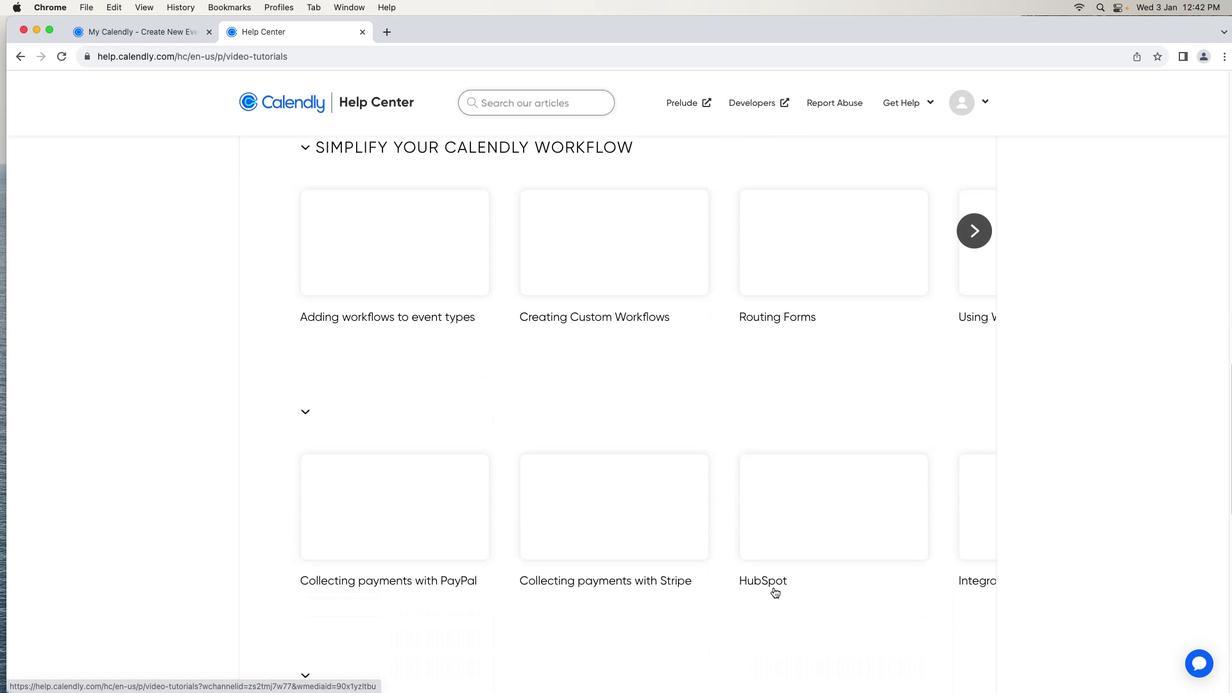 
Action: Mouse scrolled (774, 587) with delta (0, 0)
Screenshot: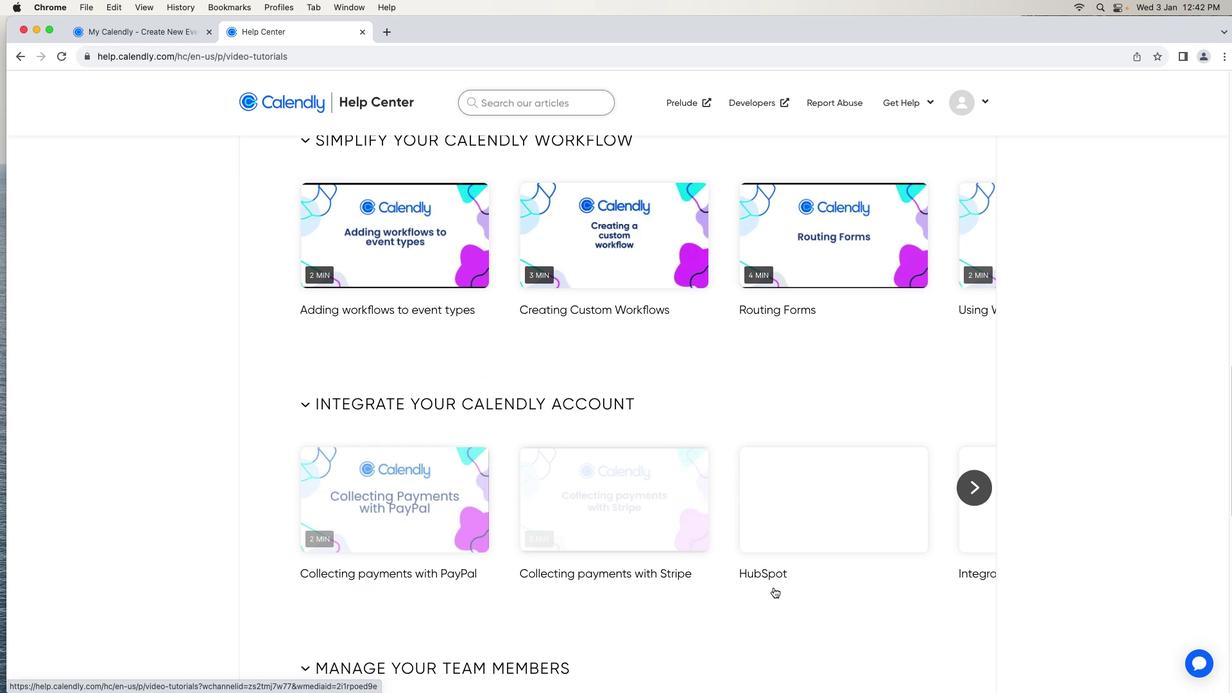
Action: Mouse scrolled (774, 587) with delta (0, 0)
Screenshot: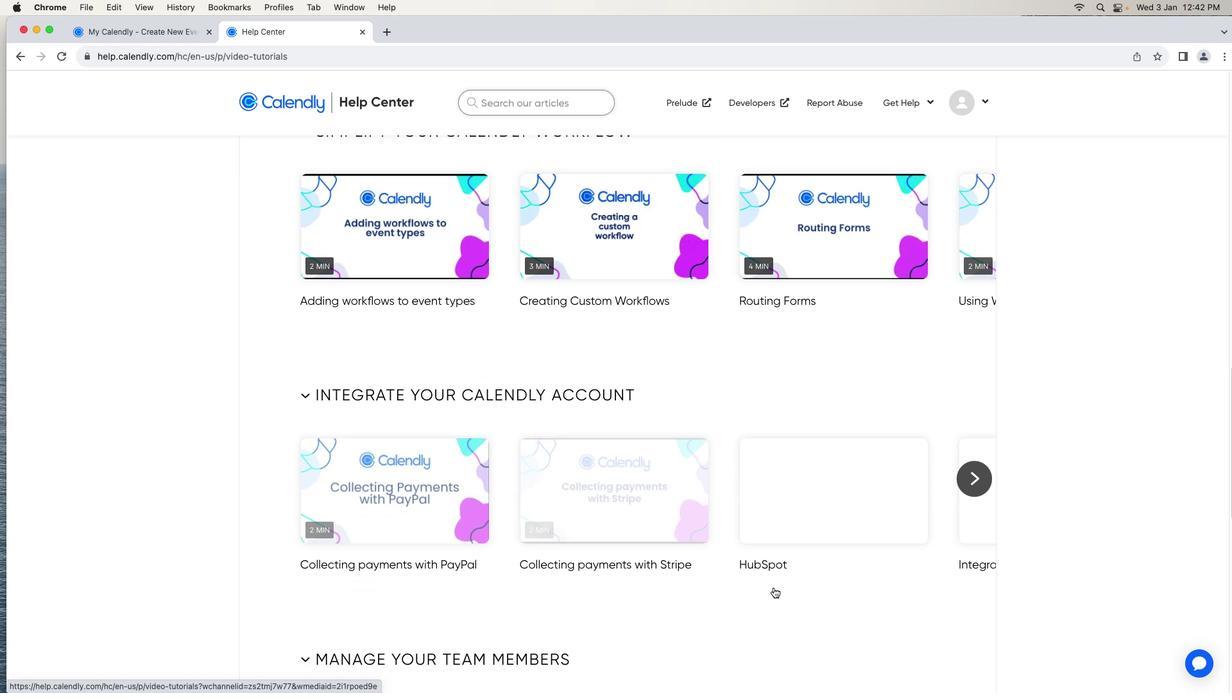 
Action: Mouse scrolled (774, 587) with delta (0, -1)
Screenshot: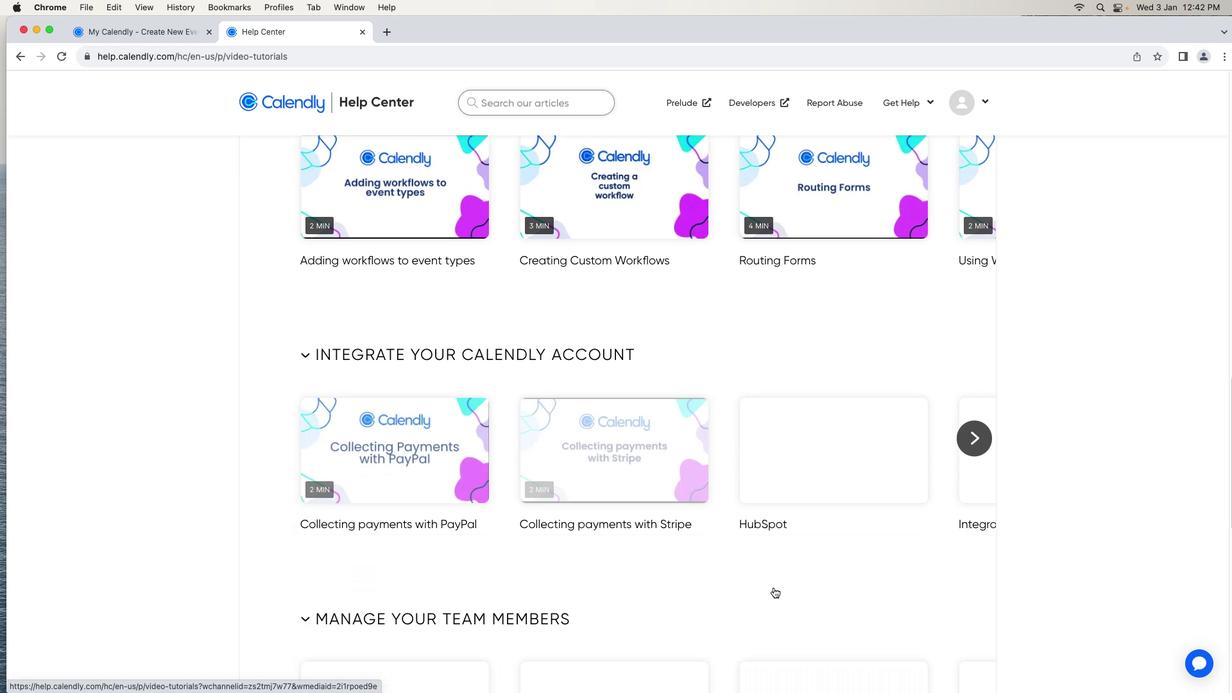 
Action: Mouse scrolled (774, 587) with delta (0, -1)
Screenshot: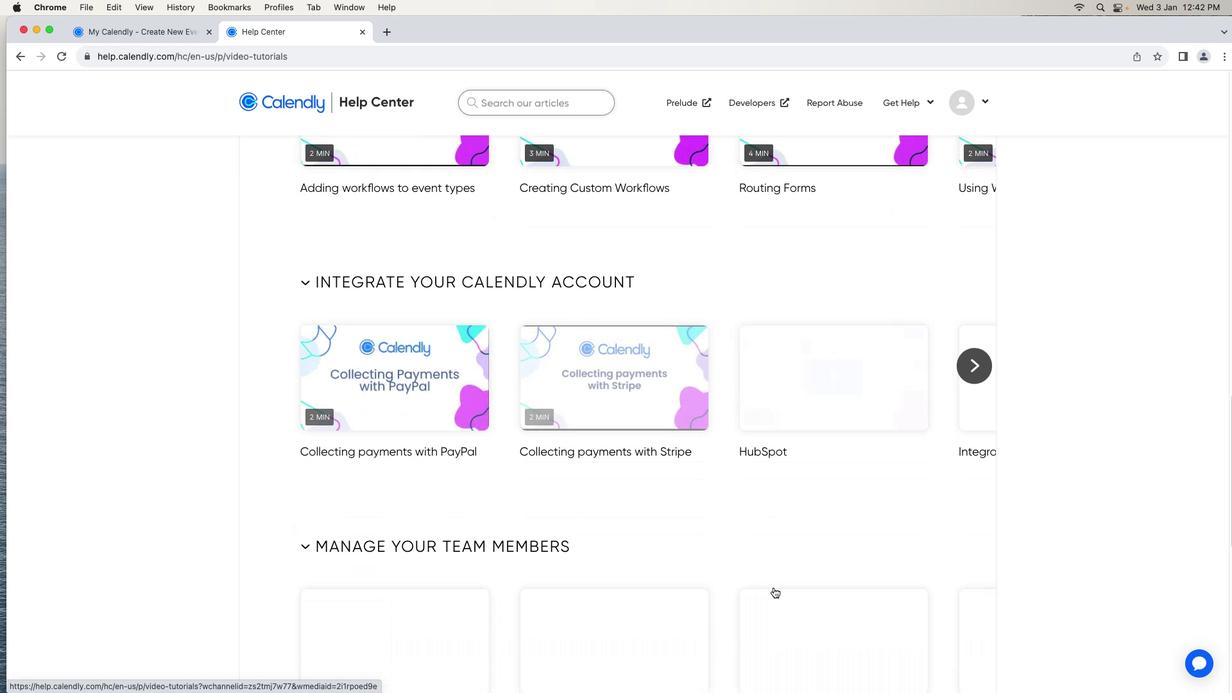 
Action: Mouse scrolled (774, 587) with delta (0, 0)
Screenshot: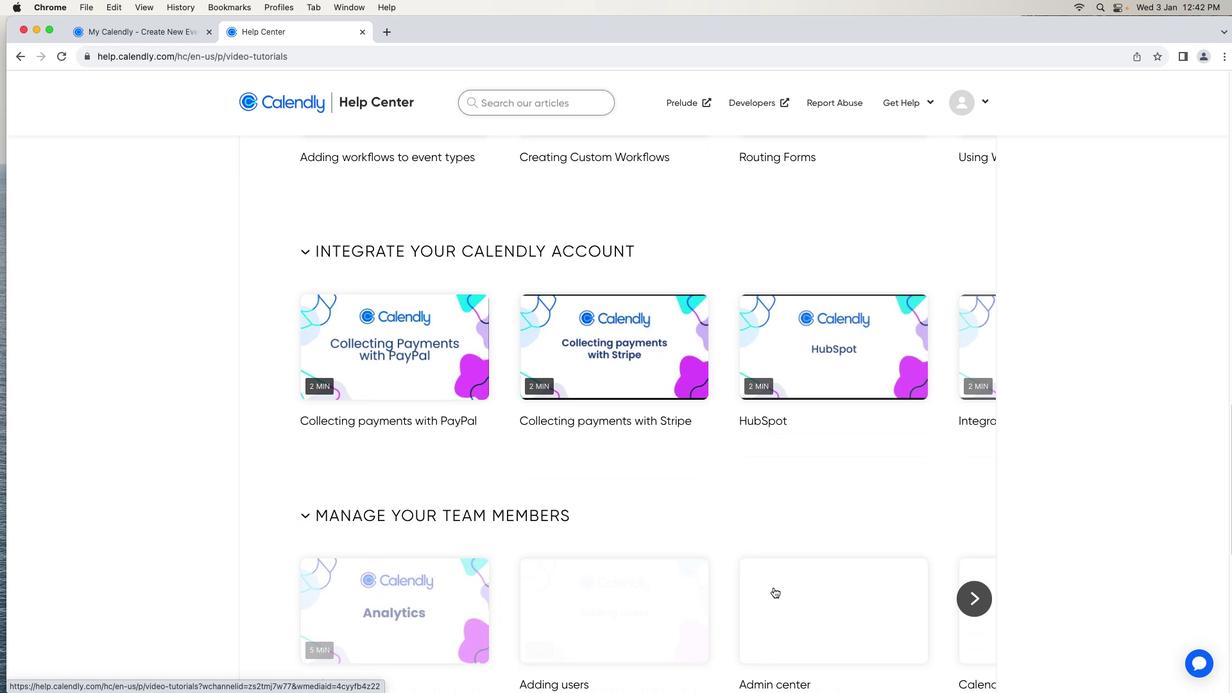 
Action: Mouse scrolled (774, 587) with delta (0, 0)
Screenshot: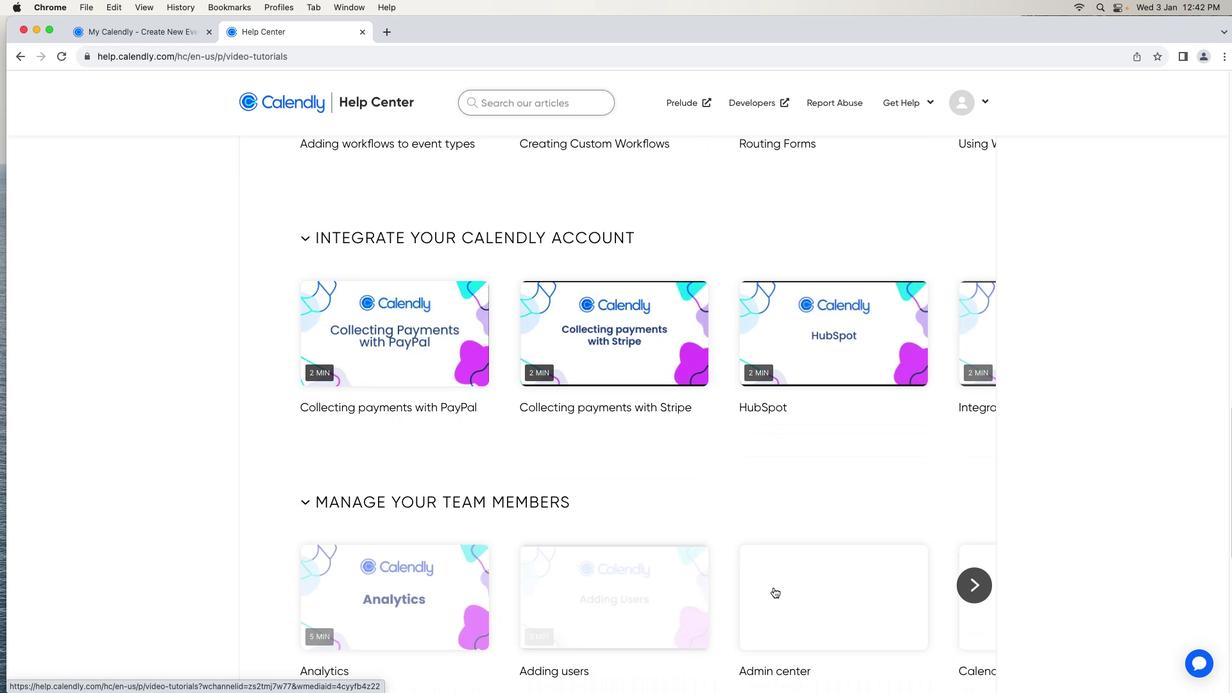 
Action: Mouse scrolled (774, 587) with delta (0, 0)
Screenshot: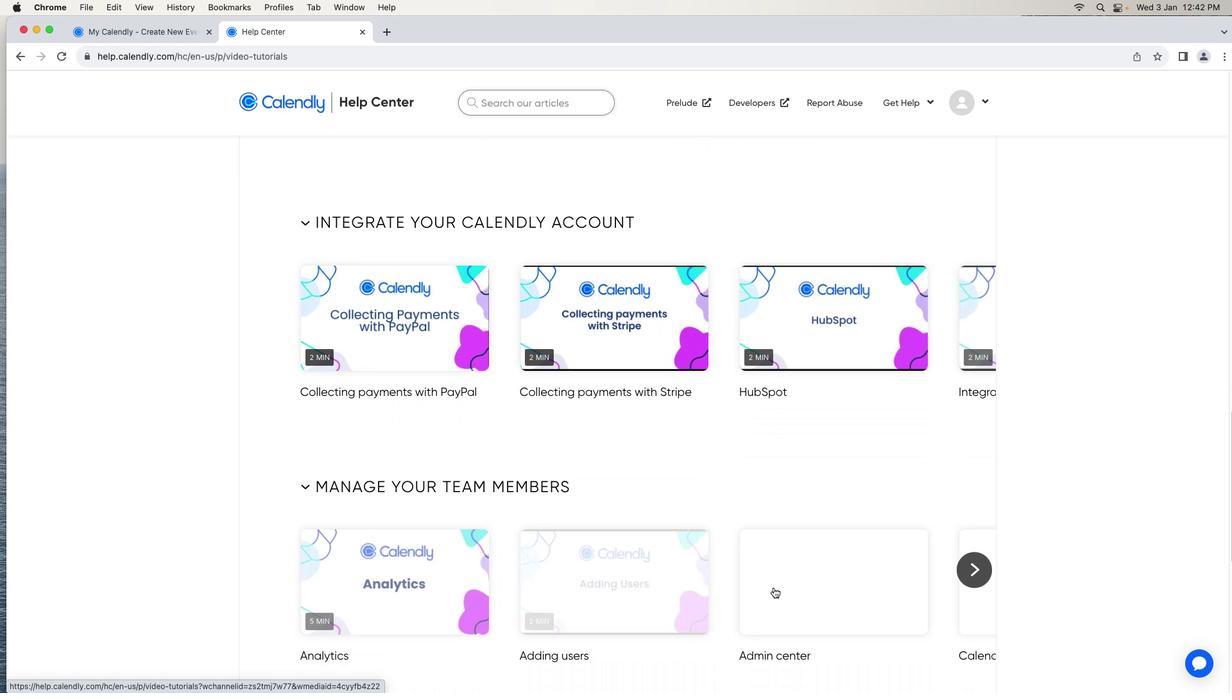 
Action: Mouse scrolled (774, 587) with delta (0, -1)
Screenshot: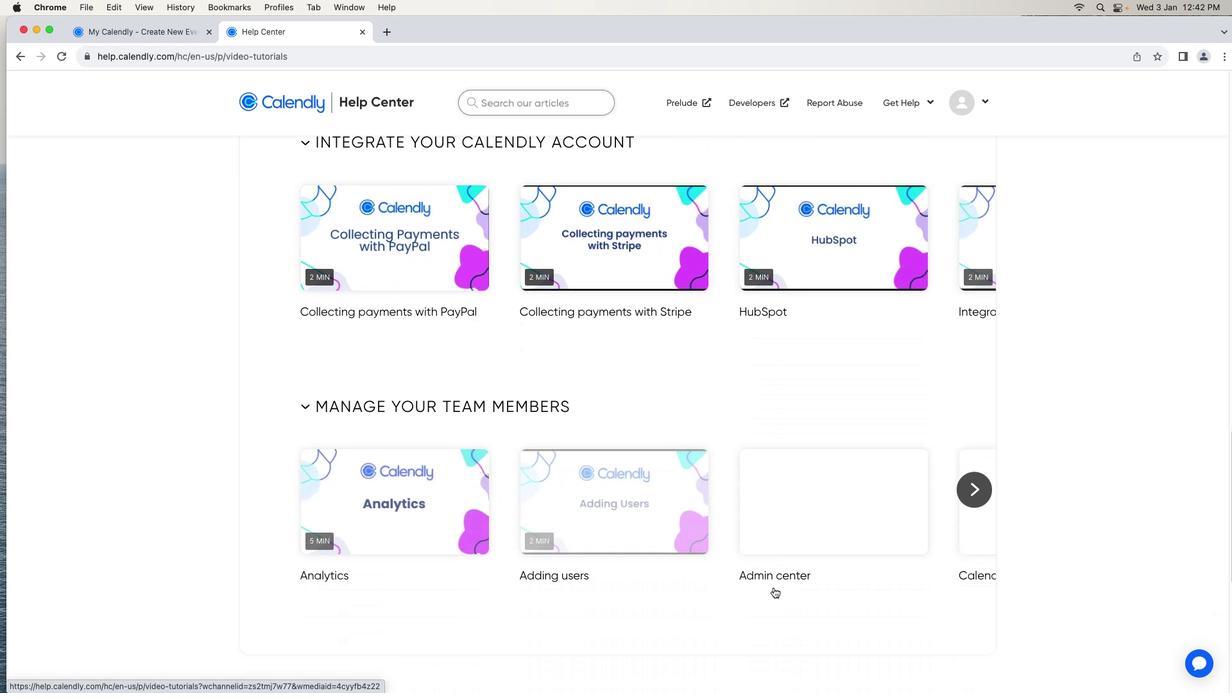 
Action: Mouse scrolled (774, 587) with delta (0, 0)
Screenshot: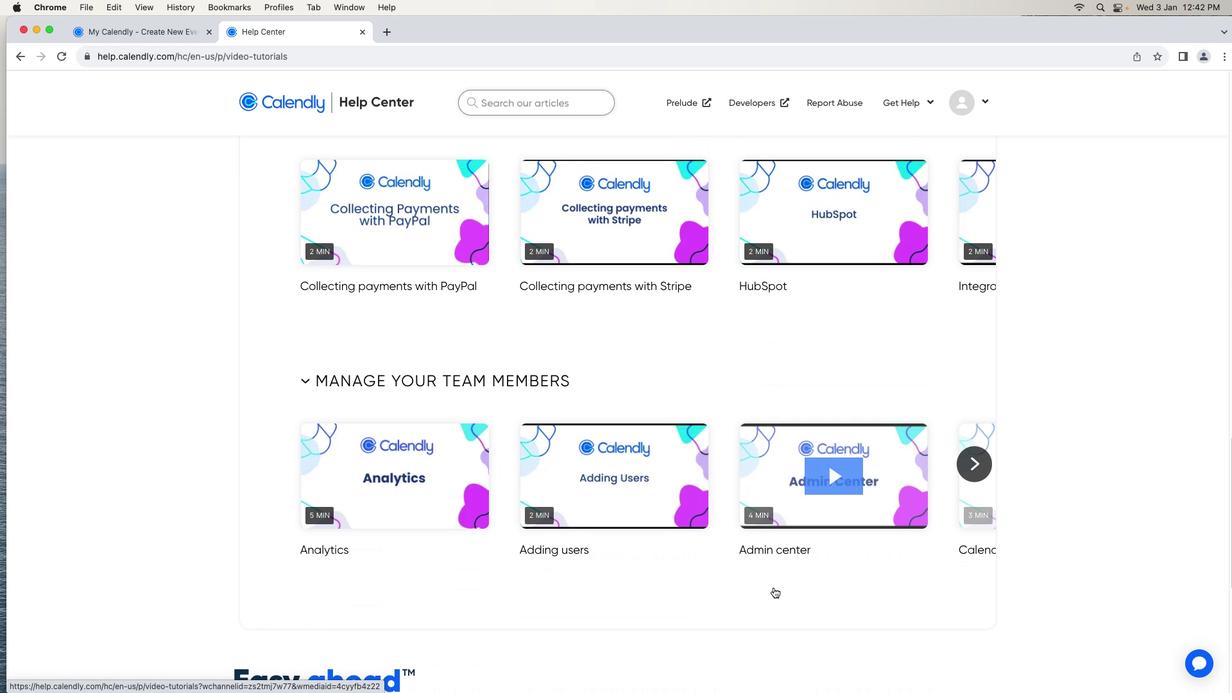 
Action: Mouse scrolled (774, 587) with delta (0, 0)
Screenshot: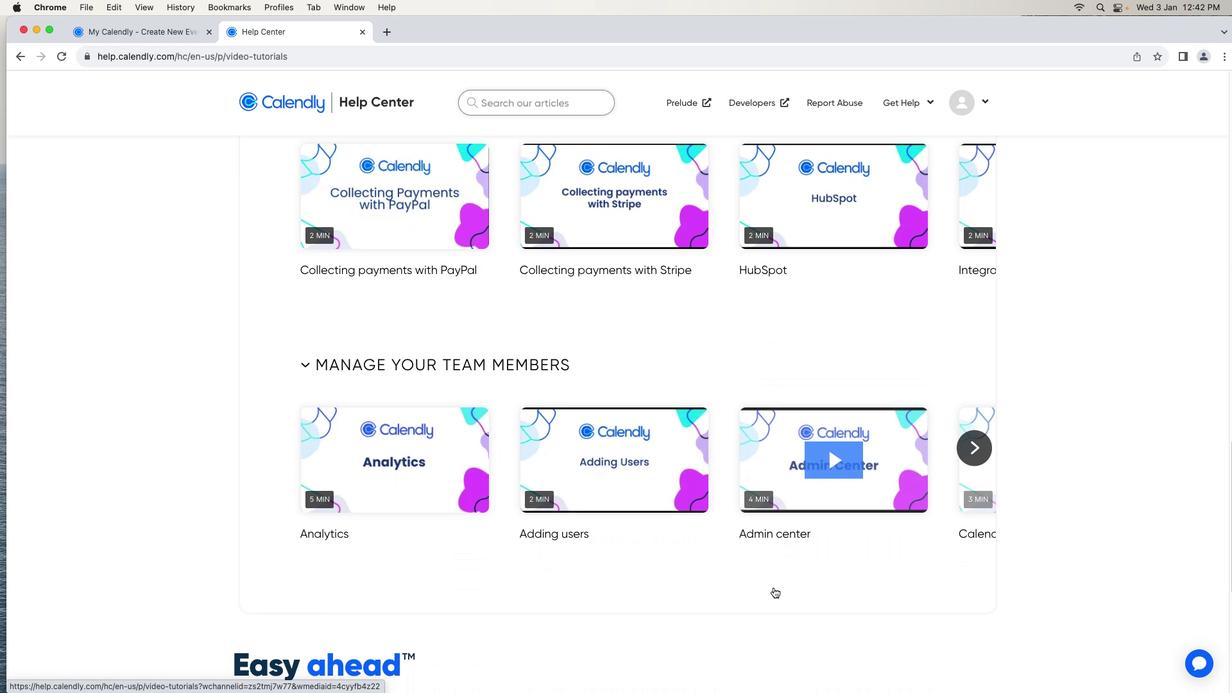 
Action: Mouse scrolled (774, 587) with delta (0, 0)
Screenshot: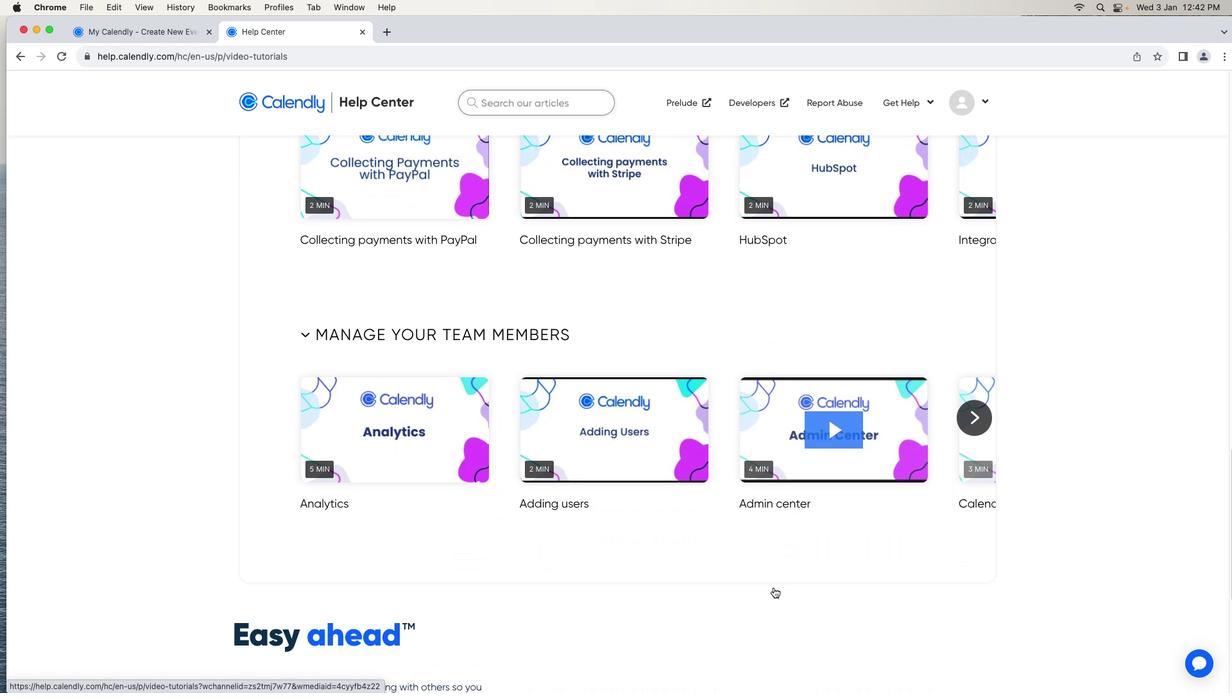 
Action: Mouse scrolled (774, 587) with delta (0, 0)
Screenshot: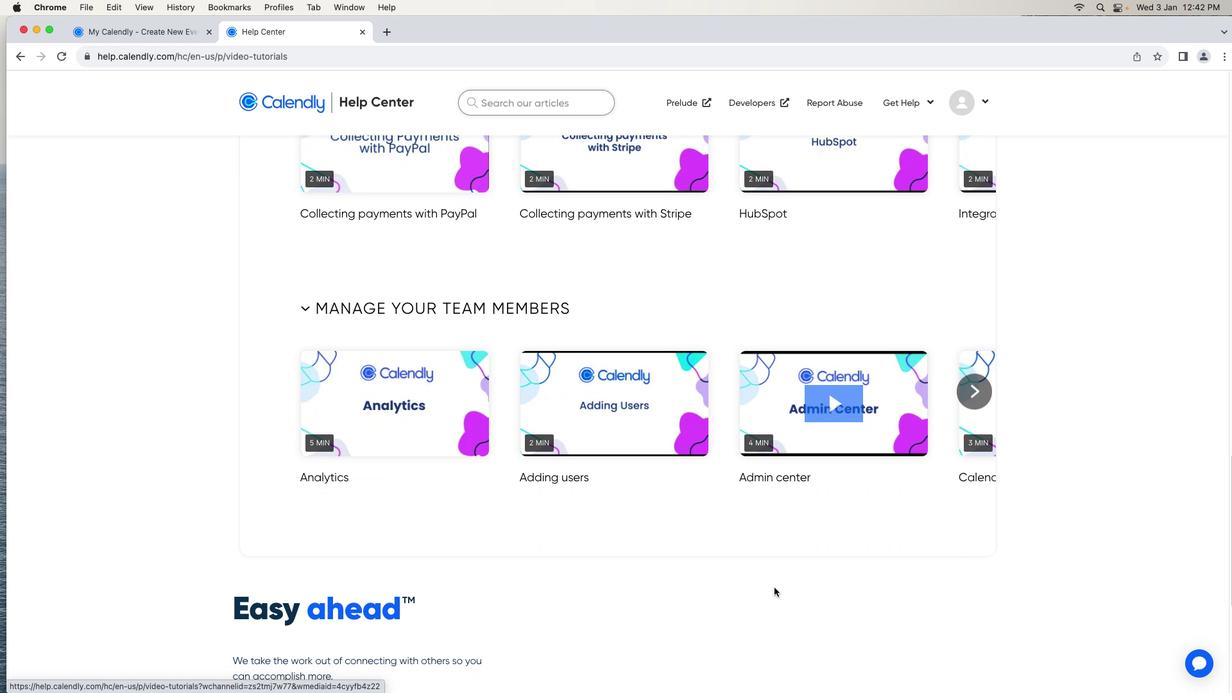 
Action: Mouse moved to (774, 587)
Screenshot: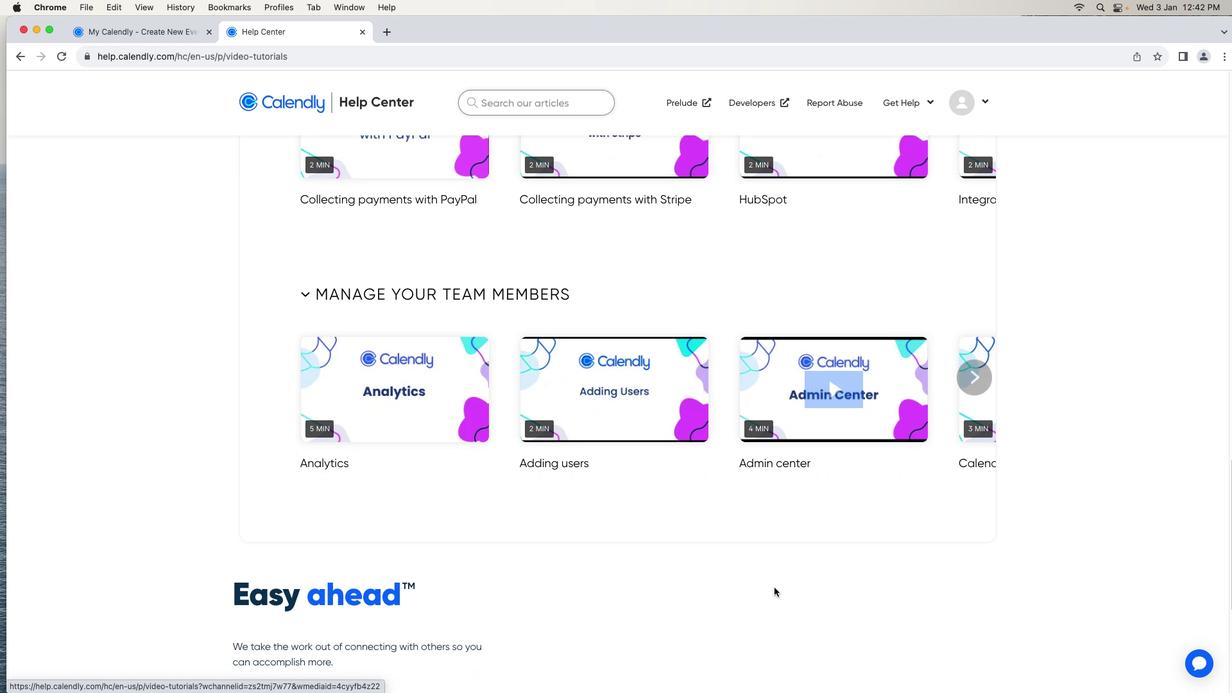
Action: Mouse scrolled (774, 587) with delta (0, 0)
Screenshot: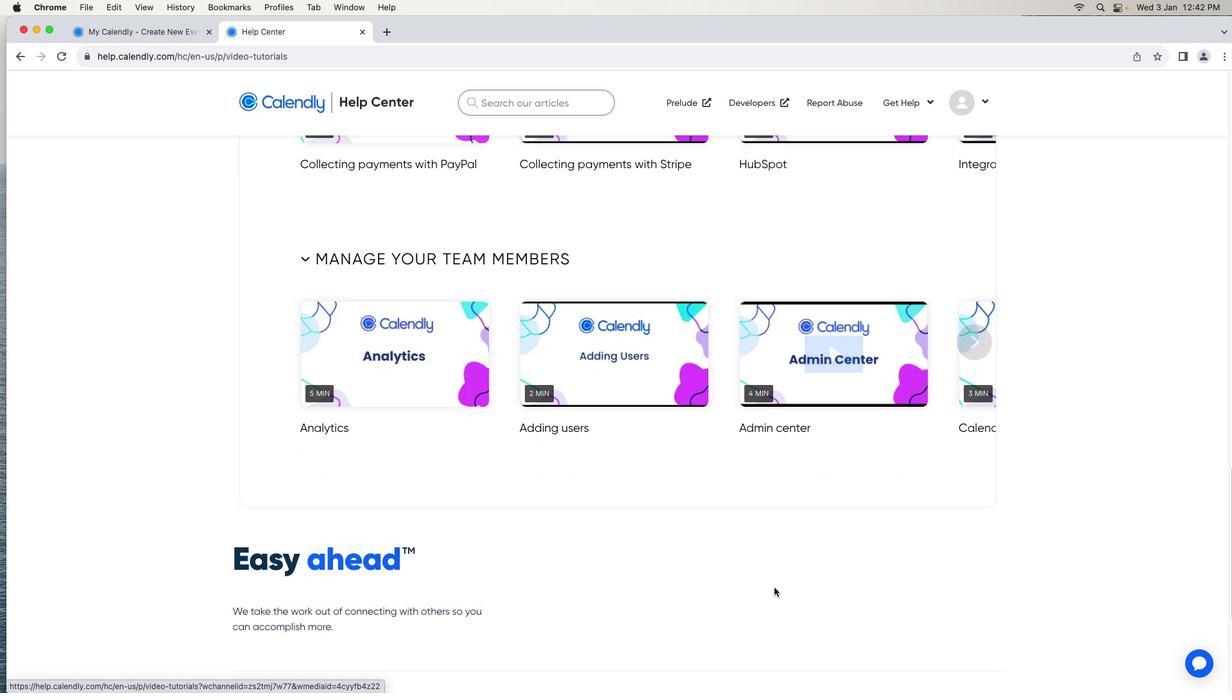 
Action: Mouse scrolled (774, 587) with delta (0, -1)
Screenshot: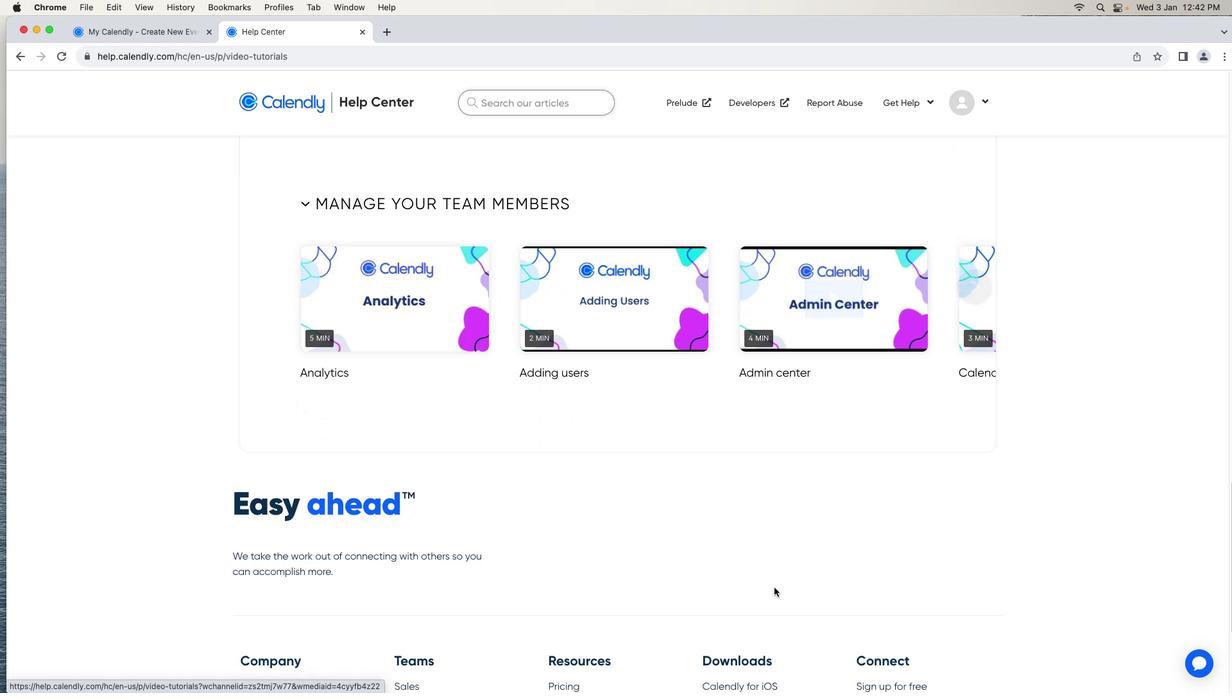 
Action: Mouse scrolled (774, 587) with delta (0, -2)
Screenshot: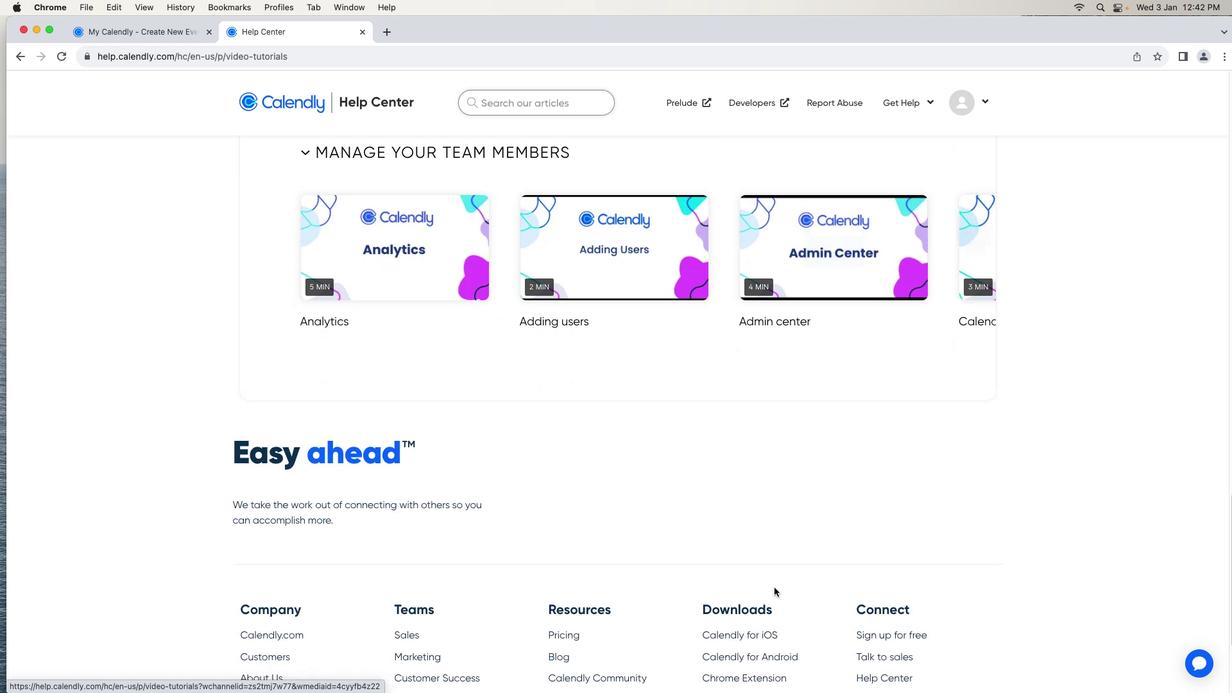
Action: Mouse moved to (774, 587)
Screenshot: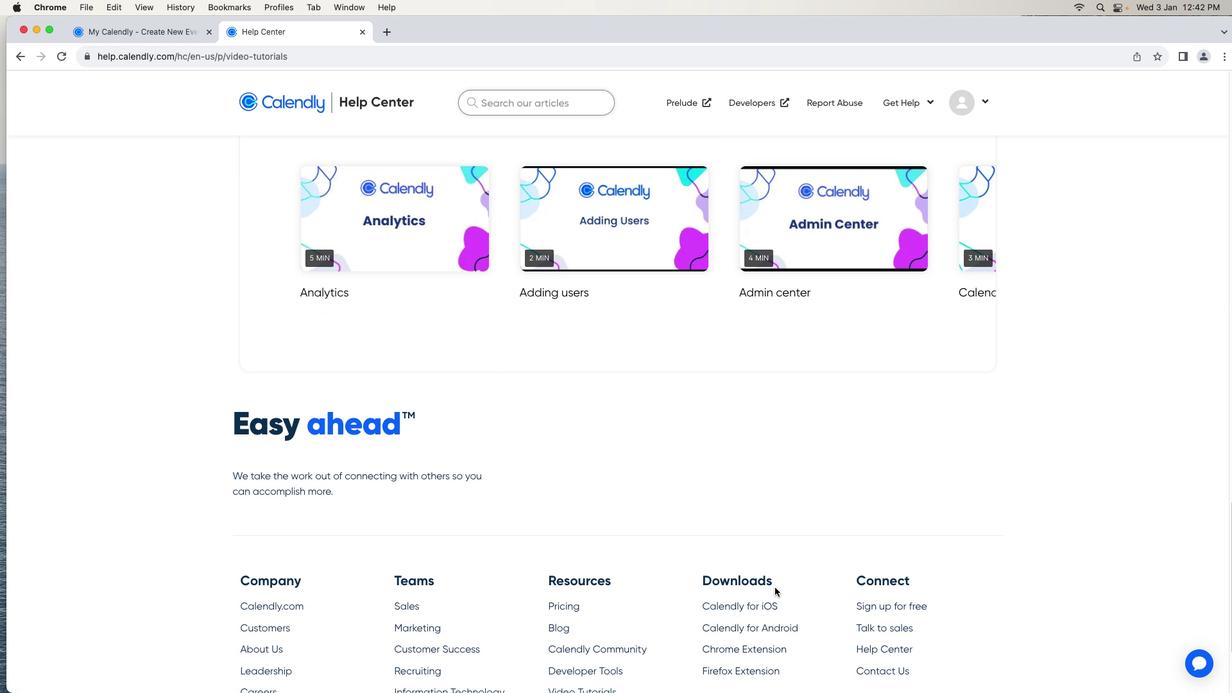 
Action: Mouse scrolled (774, 587) with delta (0, 0)
Screenshot: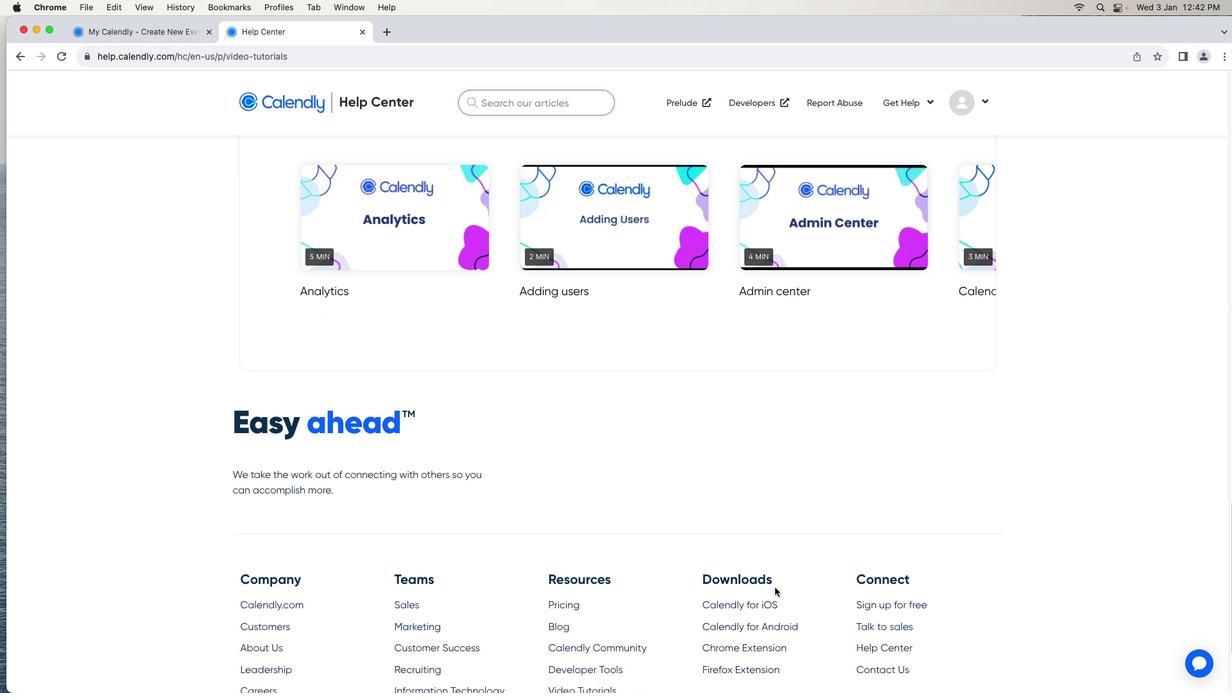 
Action: Mouse moved to (774, 587)
Screenshot: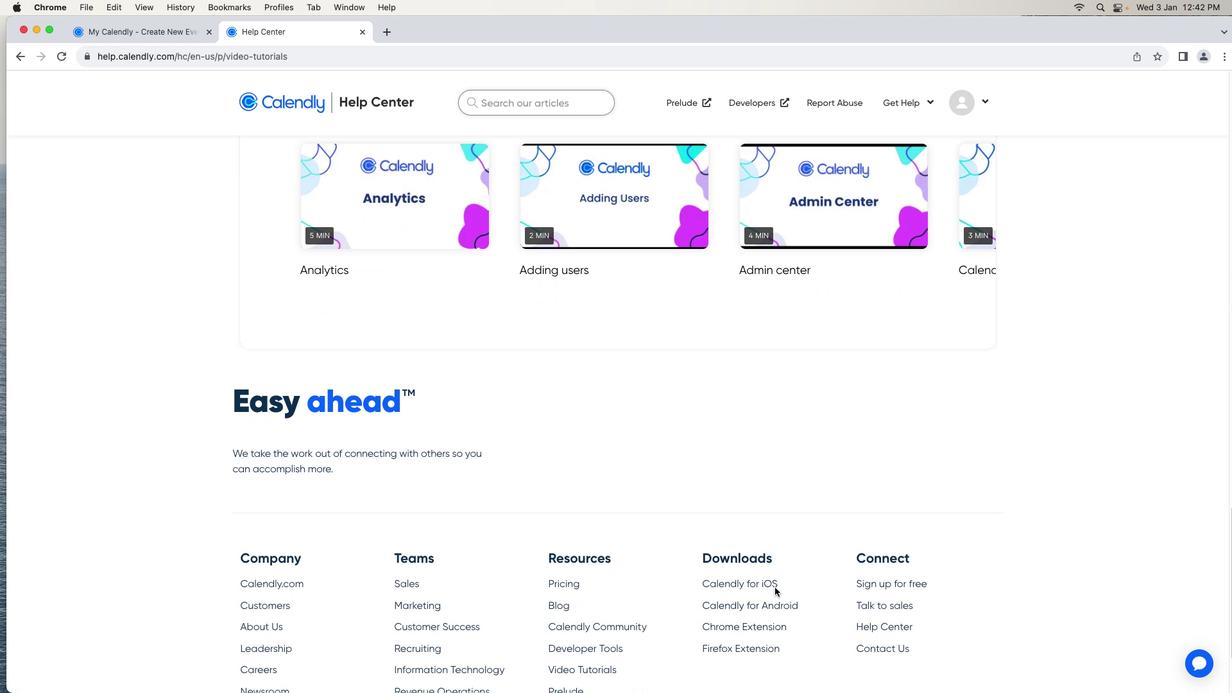 
Action: Mouse scrolled (774, 587) with delta (0, 0)
Screenshot: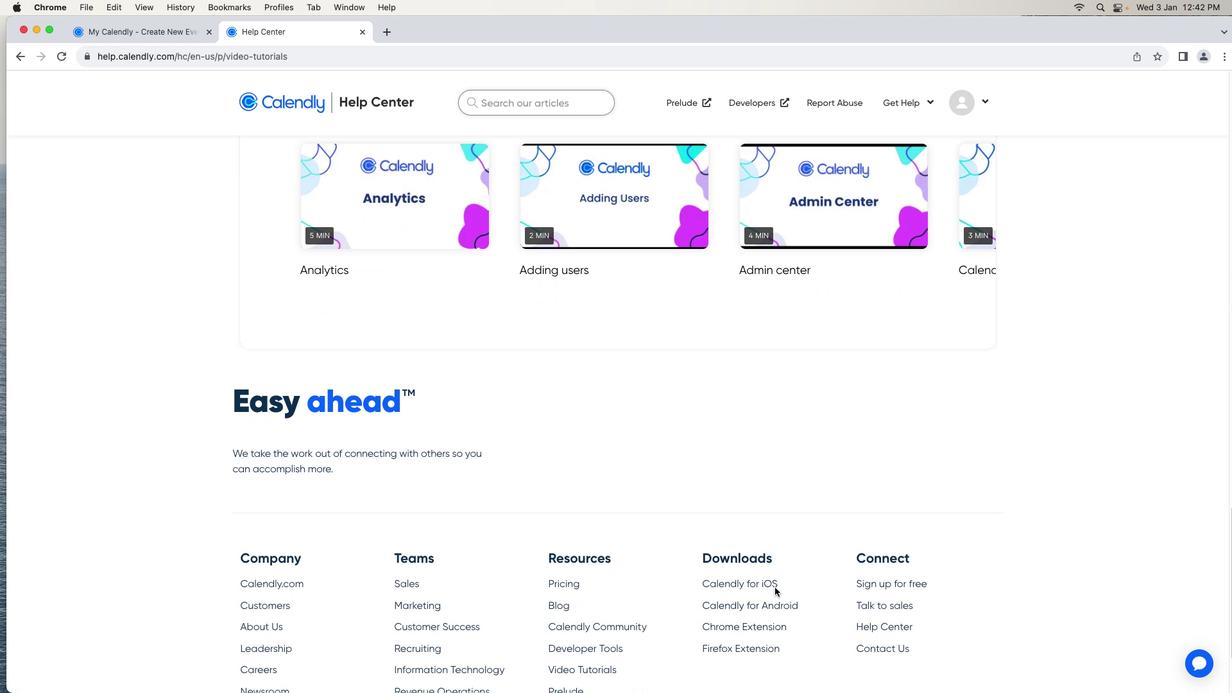 
Action: Mouse moved to (774, 588)
Screenshot: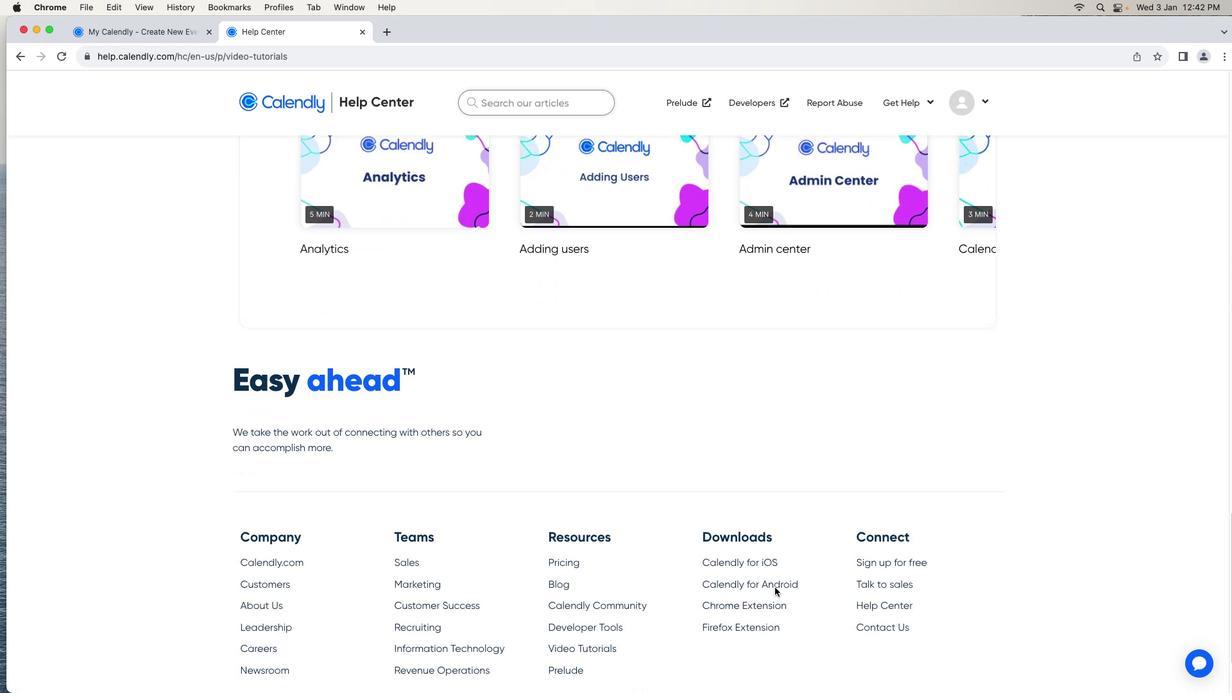 
Action: Mouse scrolled (774, 588) with delta (0, -1)
Screenshot: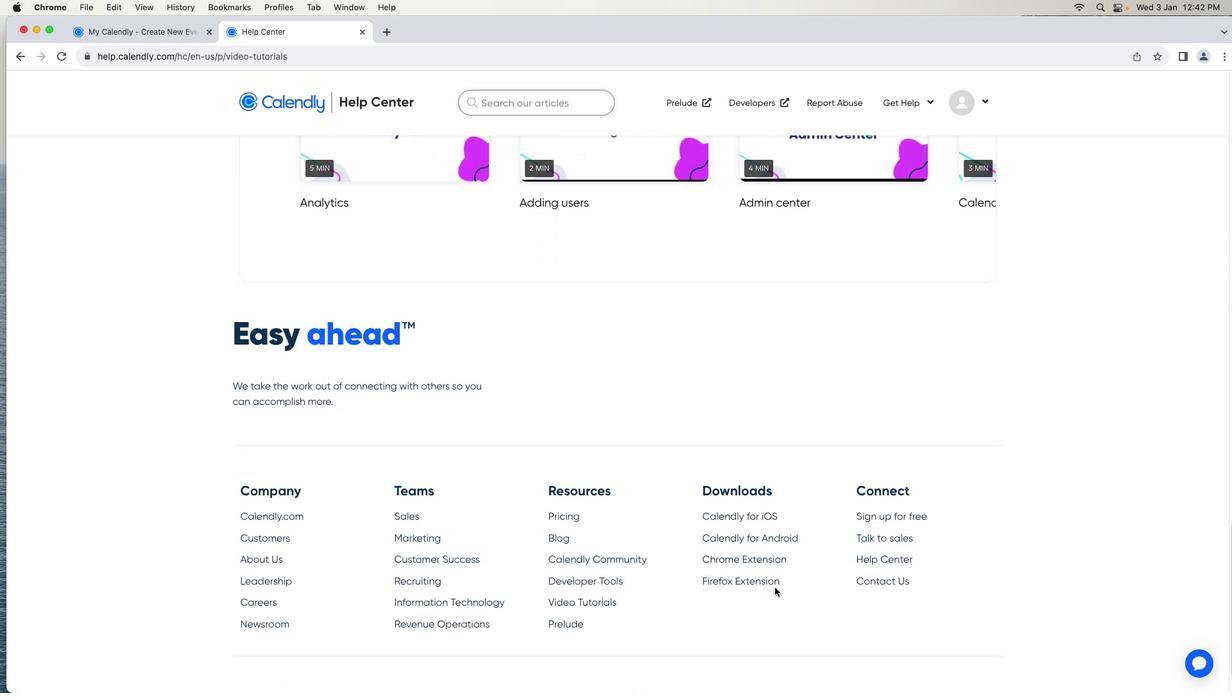 
Action: Mouse scrolled (774, 588) with delta (0, -1)
Screenshot: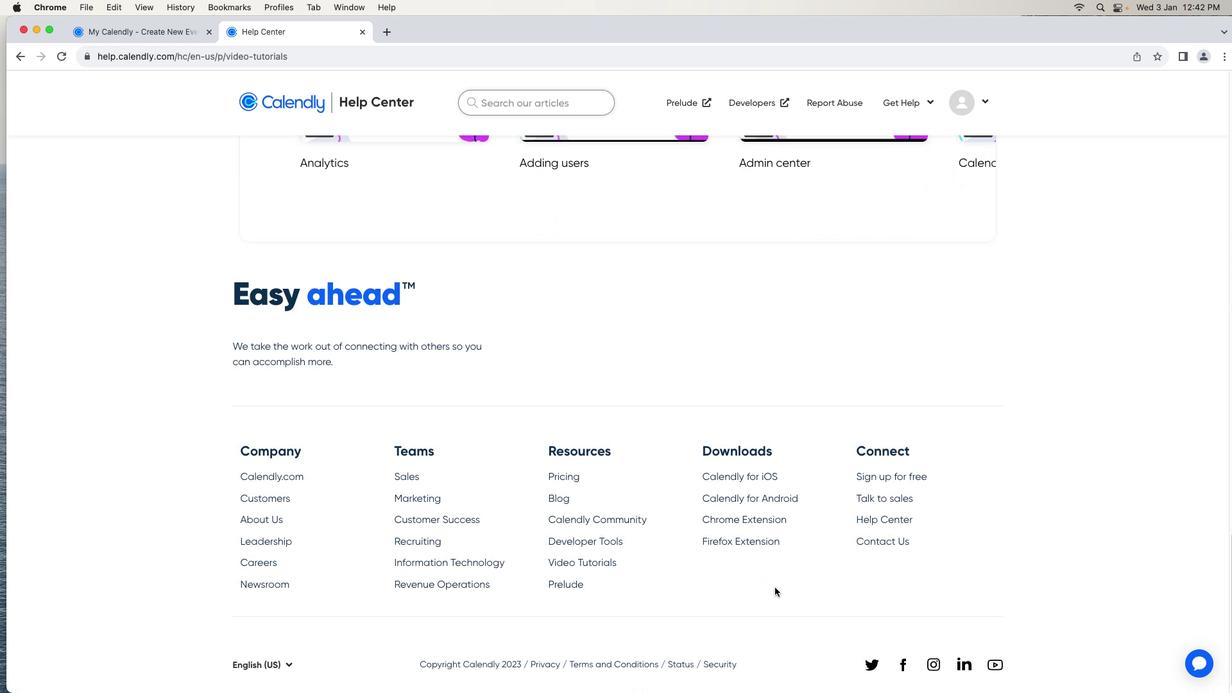 
Action: Mouse moved to (778, 586)
Screenshot: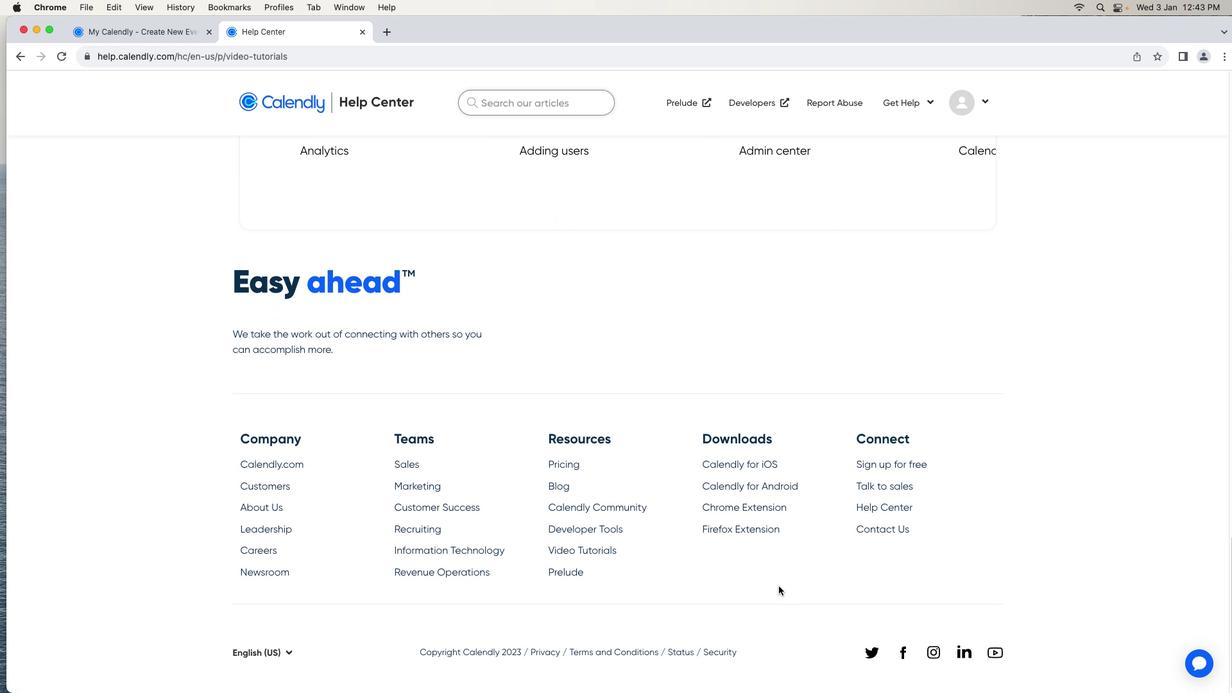 
